Task: Find connections with filter location Kulgam with filter topic #Genderwith filter profile language Potuguese with filter current company Spark Minda with filter school Freshers jobs Bangalore with filter industry Professional Organizations with filter service category Program Management with filter keywords title SEO Manager
Action: Mouse moved to (299, 198)
Screenshot: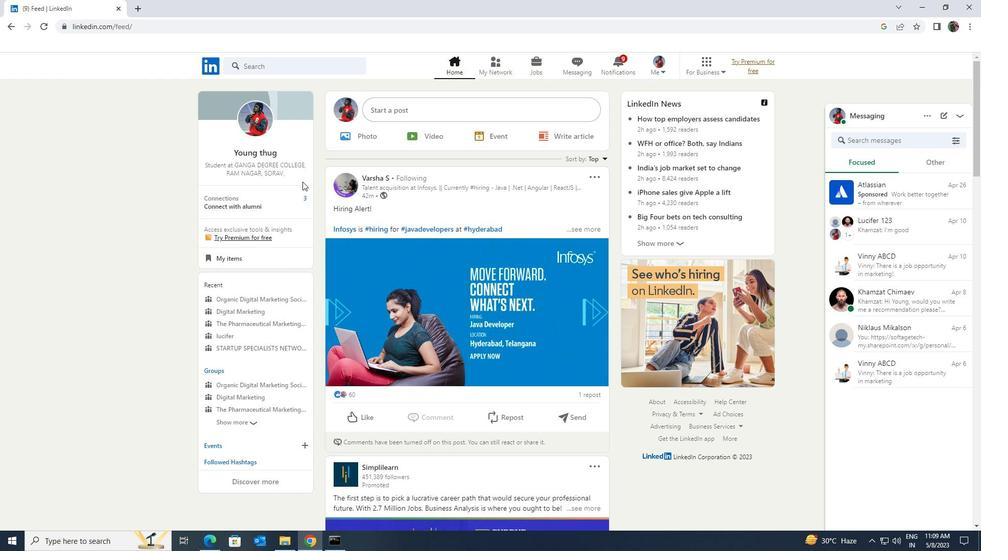 
Action: Mouse pressed left at (299, 198)
Screenshot: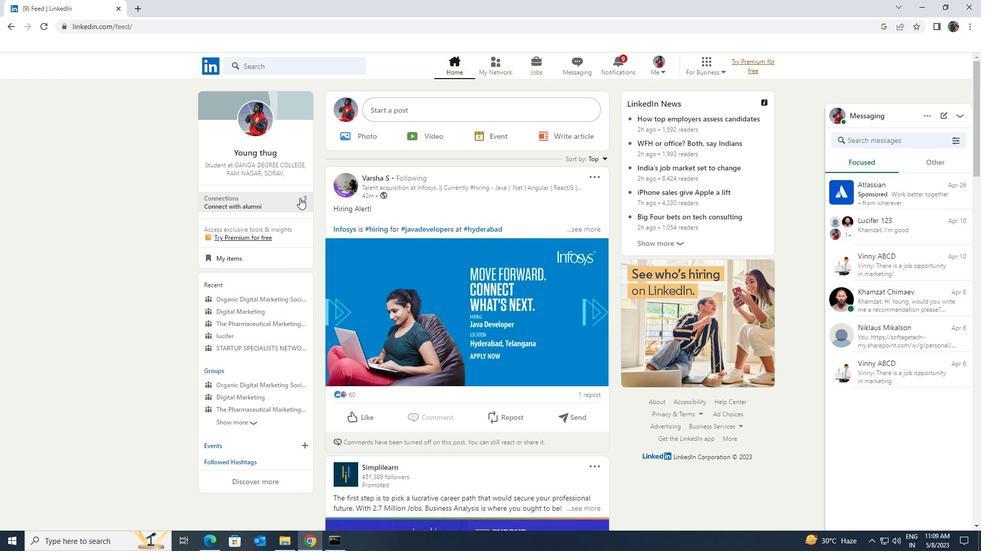
Action: Mouse moved to (296, 130)
Screenshot: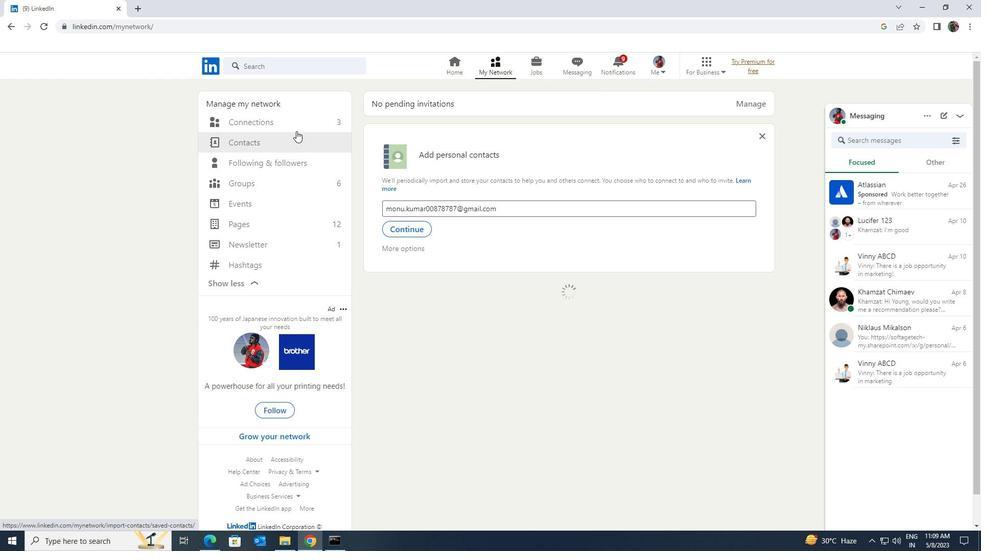 
Action: Mouse pressed left at (296, 130)
Screenshot: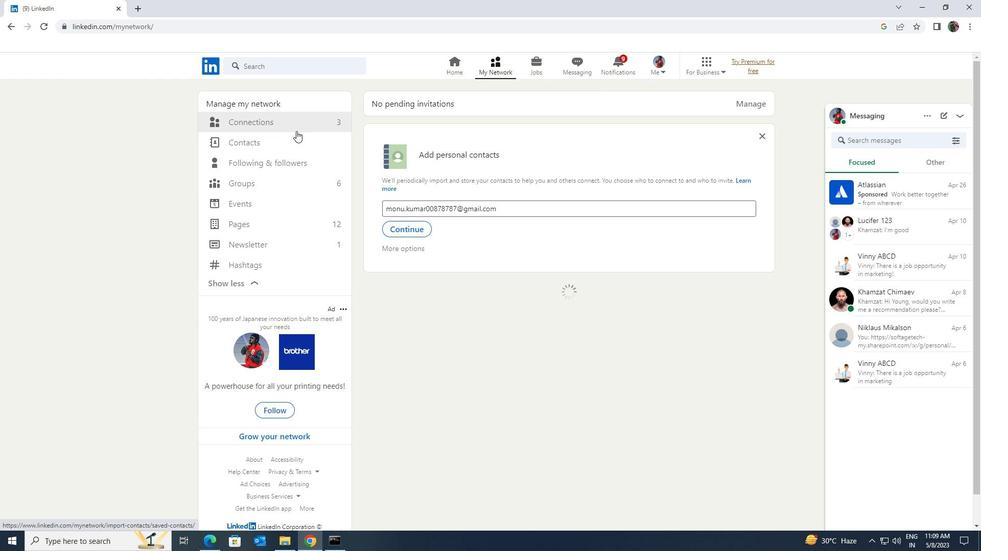
Action: Mouse moved to (298, 122)
Screenshot: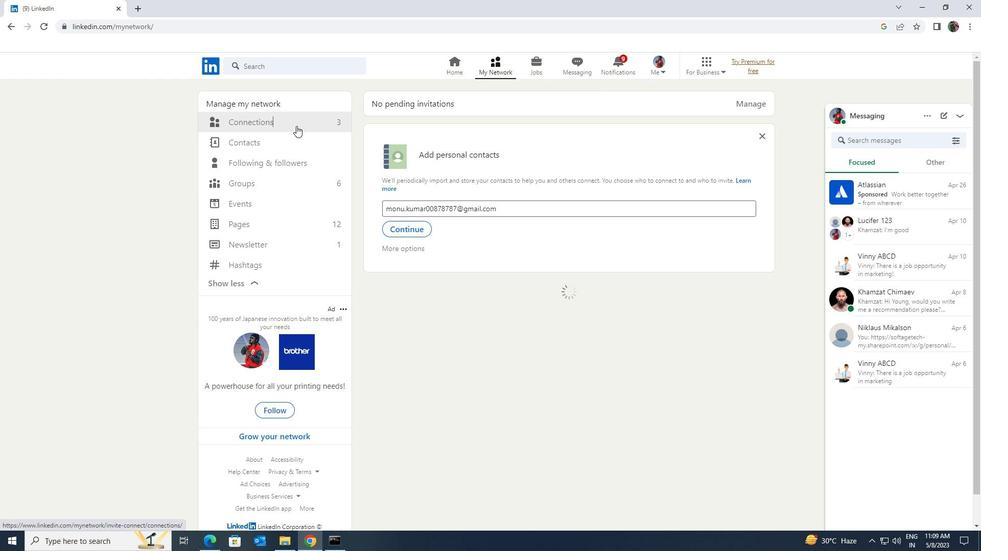 
Action: Mouse pressed left at (298, 122)
Screenshot: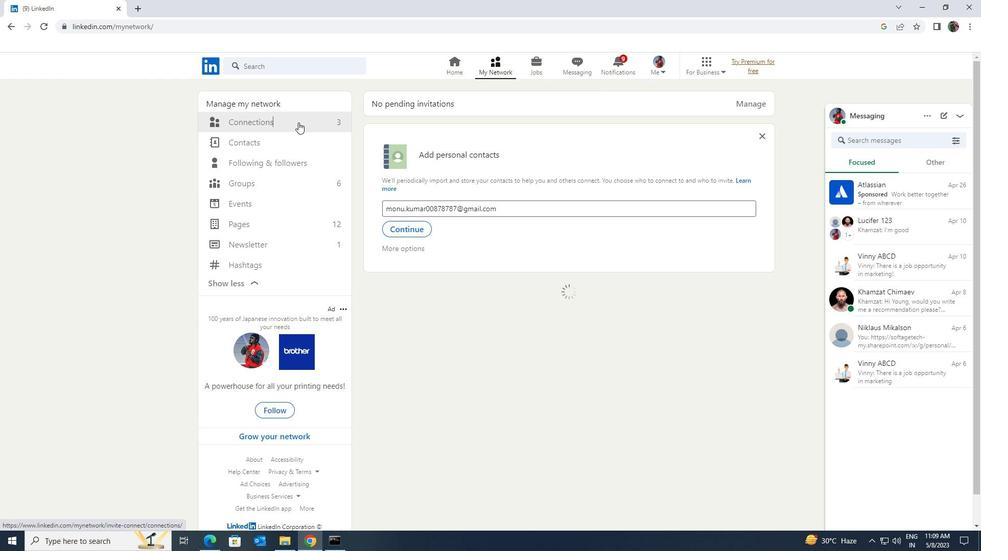 
Action: Mouse moved to (548, 123)
Screenshot: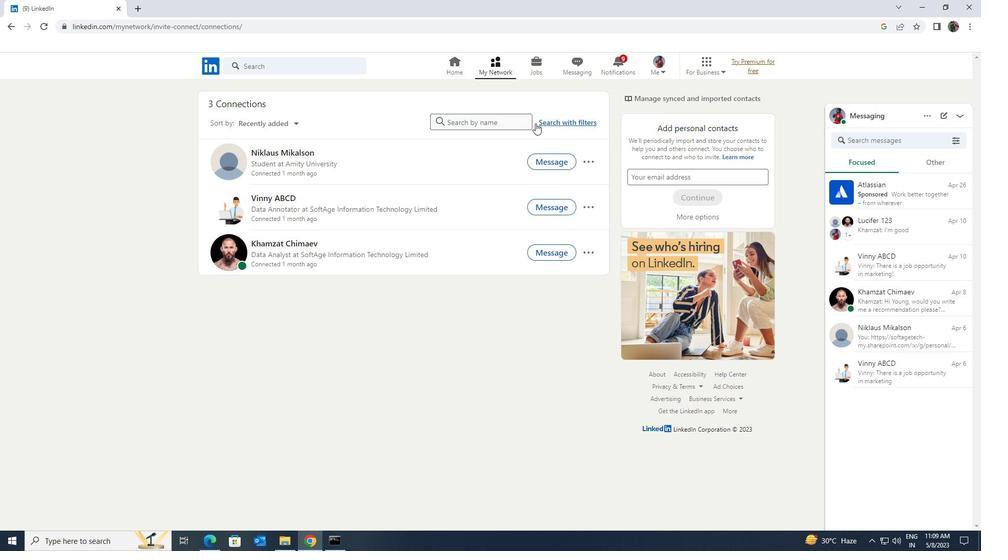 
Action: Mouse pressed left at (548, 123)
Screenshot: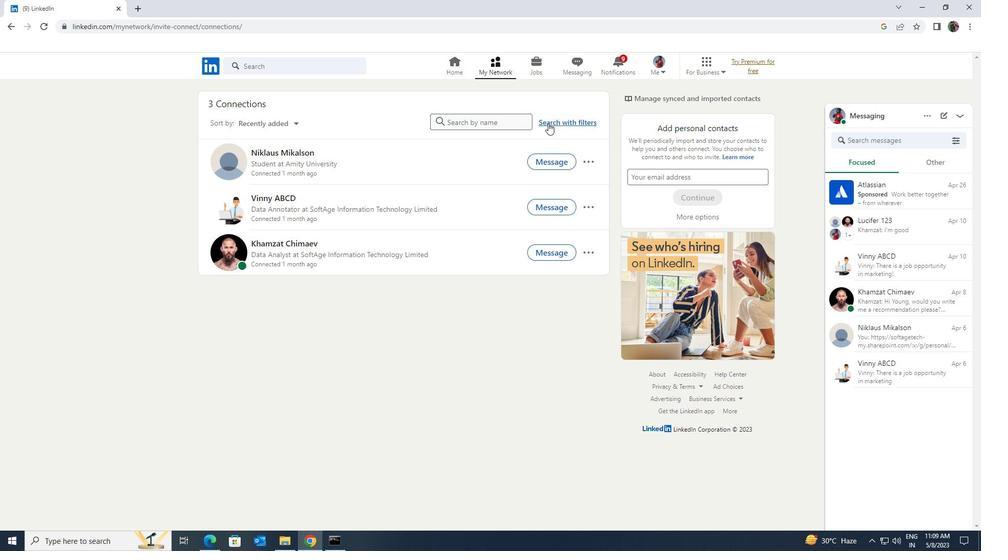 
Action: Mouse moved to (526, 96)
Screenshot: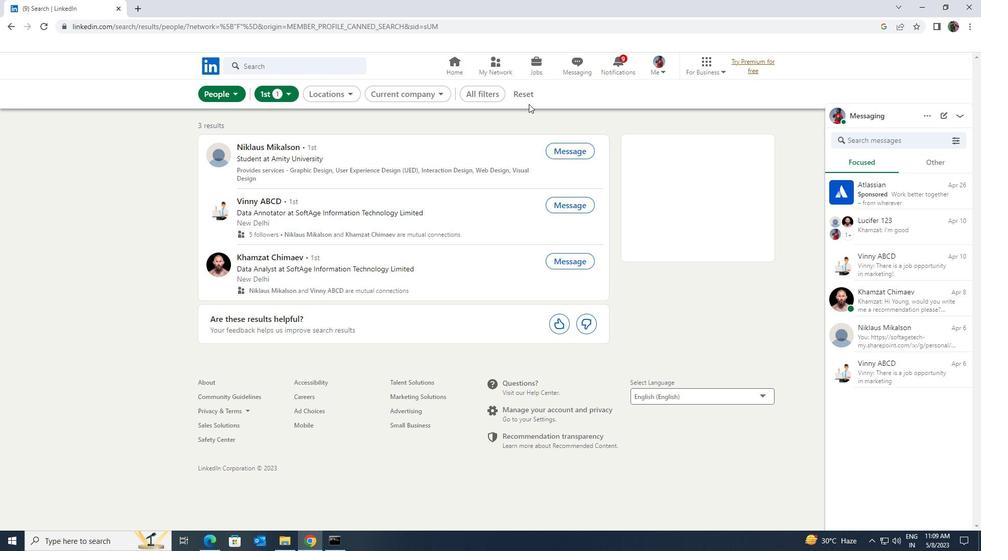 
Action: Mouse pressed left at (526, 96)
Screenshot: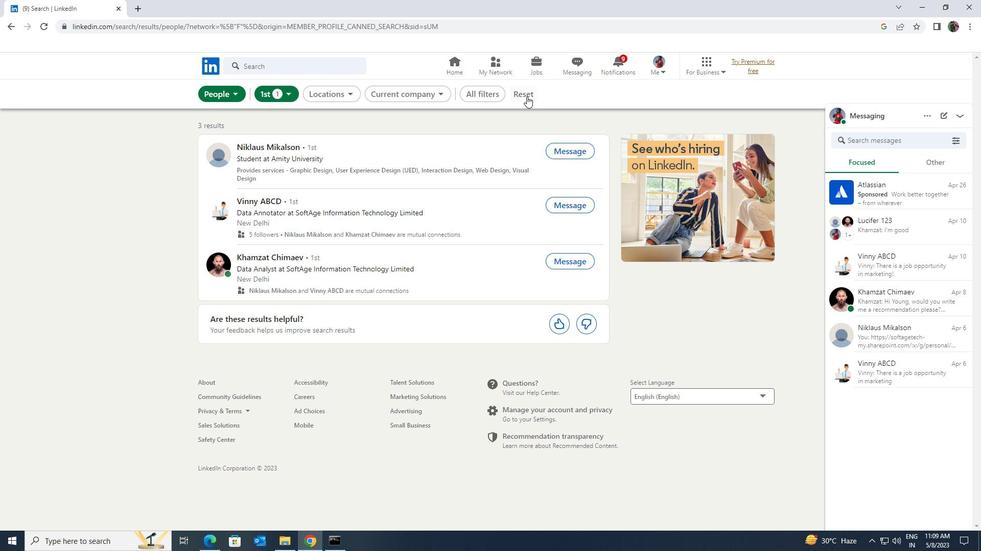 
Action: Mouse moved to (517, 94)
Screenshot: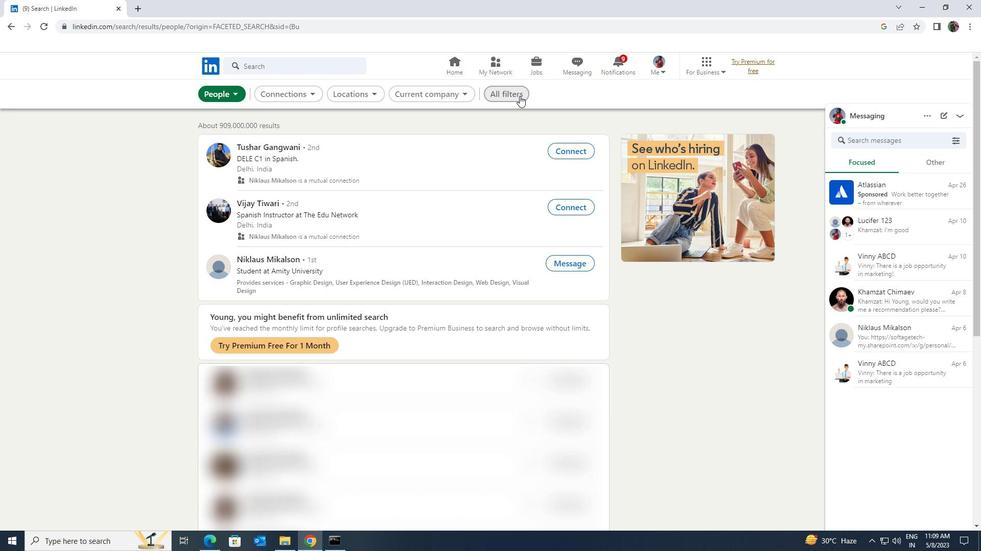 
Action: Mouse pressed left at (517, 94)
Screenshot: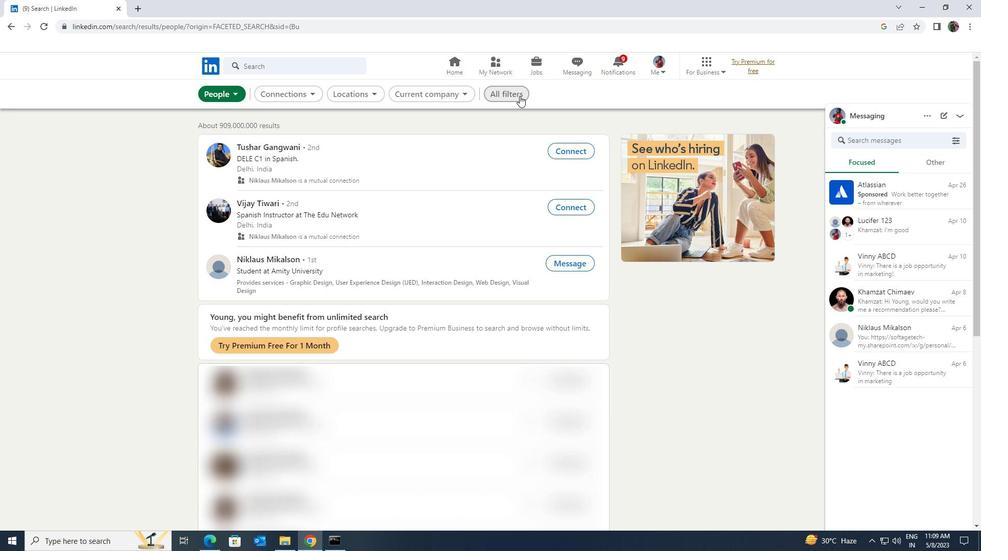 
Action: Mouse moved to (849, 396)
Screenshot: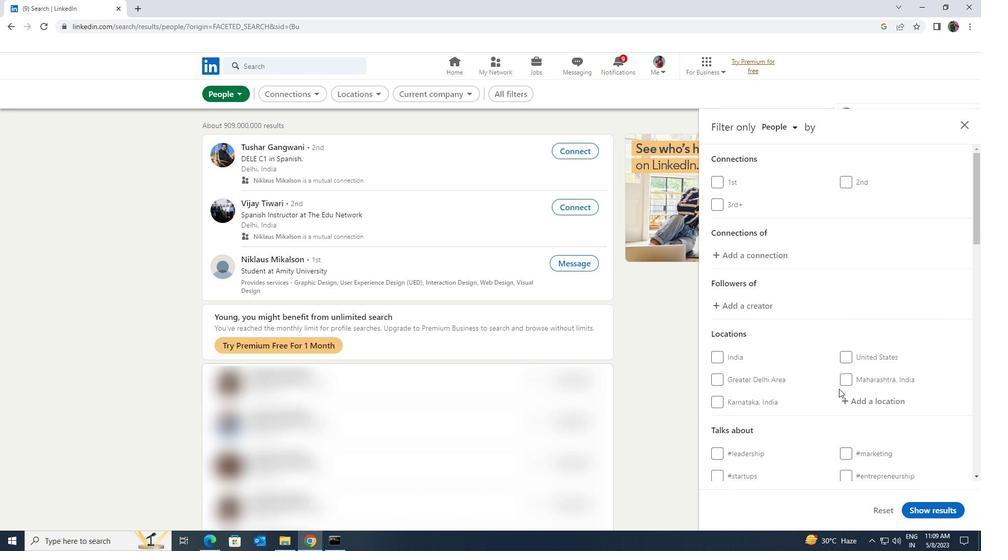 
Action: Mouse pressed left at (849, 396)
Screenshot: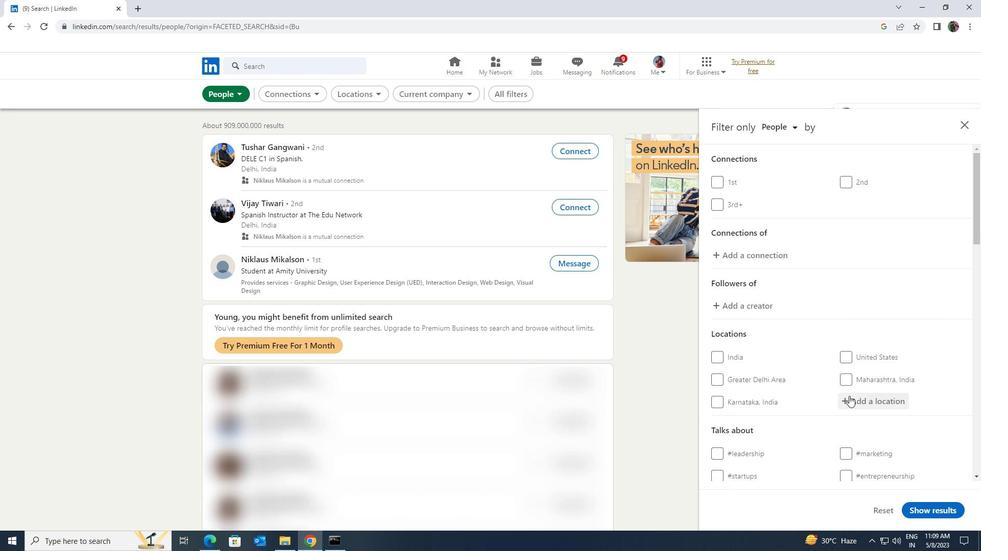 
Action: Key pressed <Key.shift>KULGAM
Screenshot: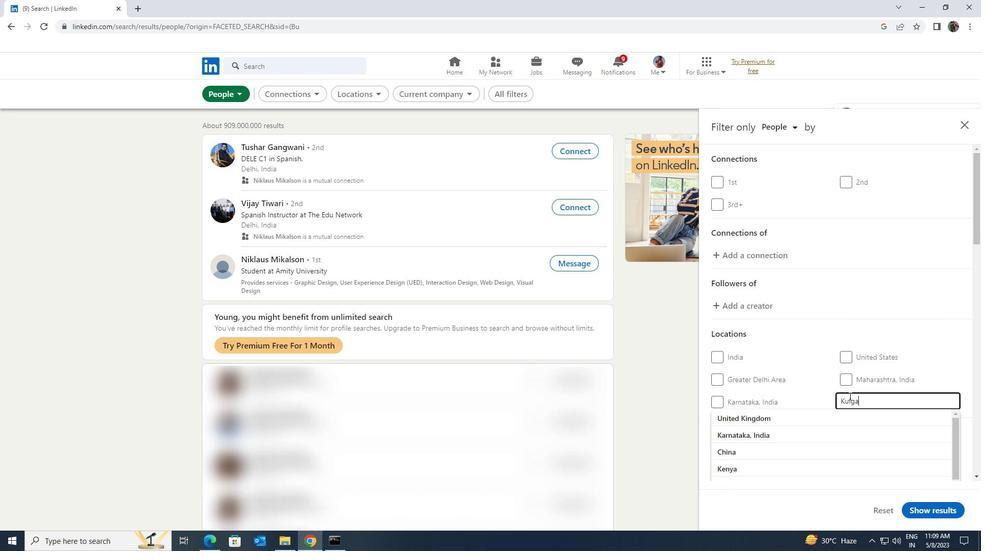 
Action: Mouse moved to (850, 414)
Screenshot: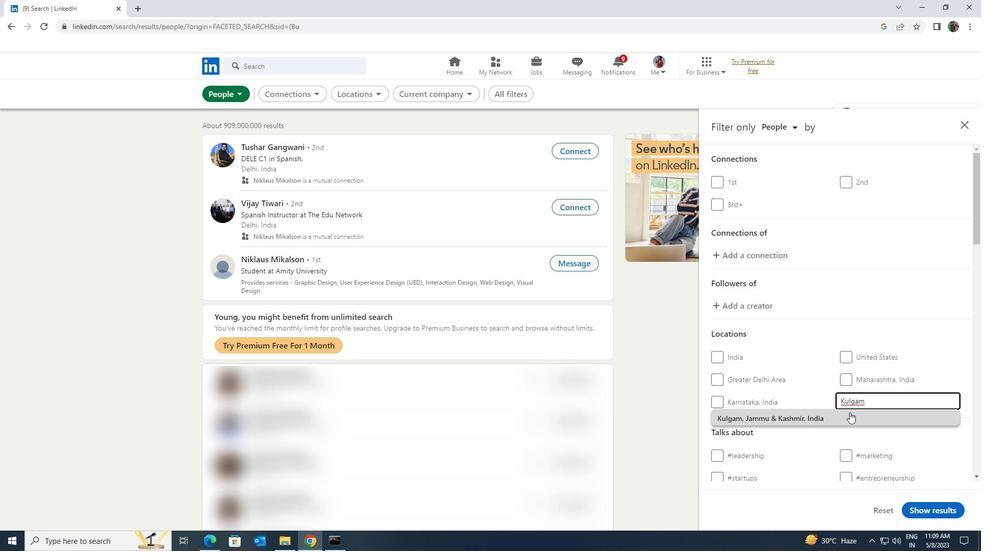 
Action: Mouse pressed left at (850, 414)
Screenshot: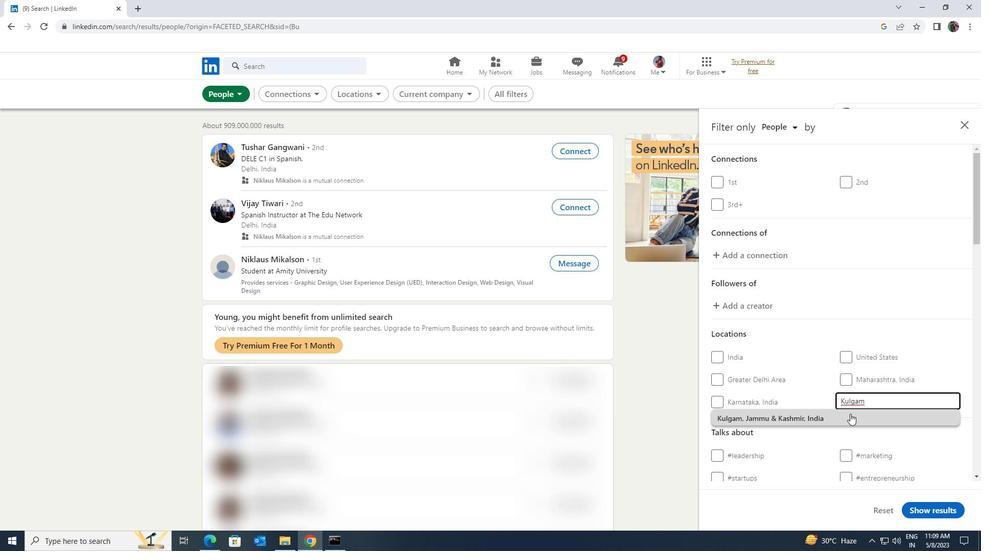 
Action: Mouse scrolled (850, 414) with delta (0, 0)
Screenshot: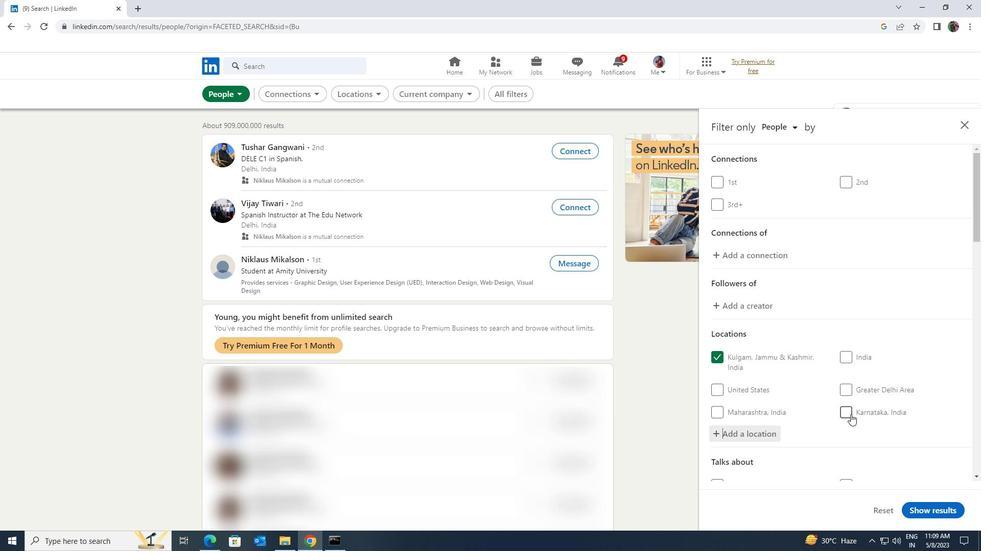 
Action: Mouse scrolled (850, 414) with delta (0, 0)
Screenshot: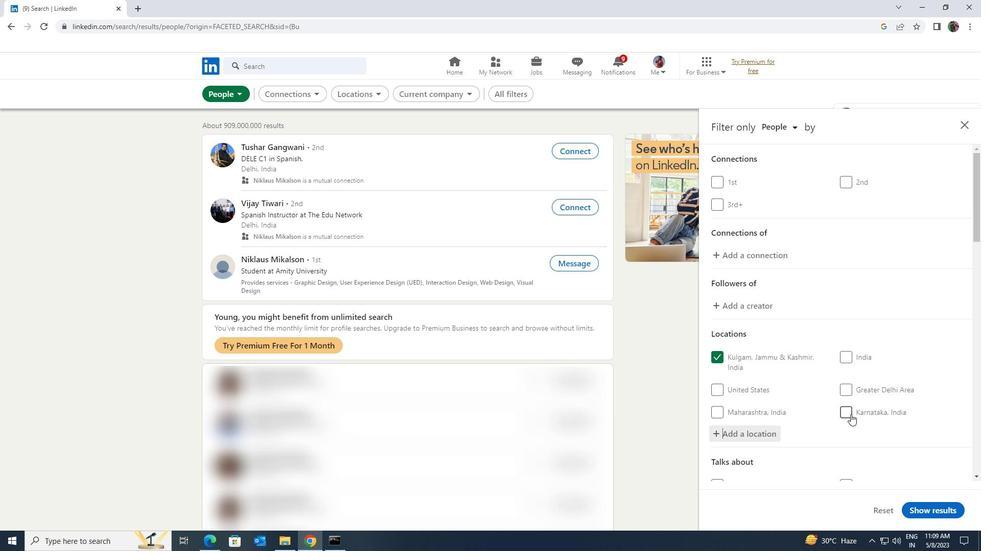 
Action: Mouse scrolled (850, 414) with delta (0, 0)
Screenshot: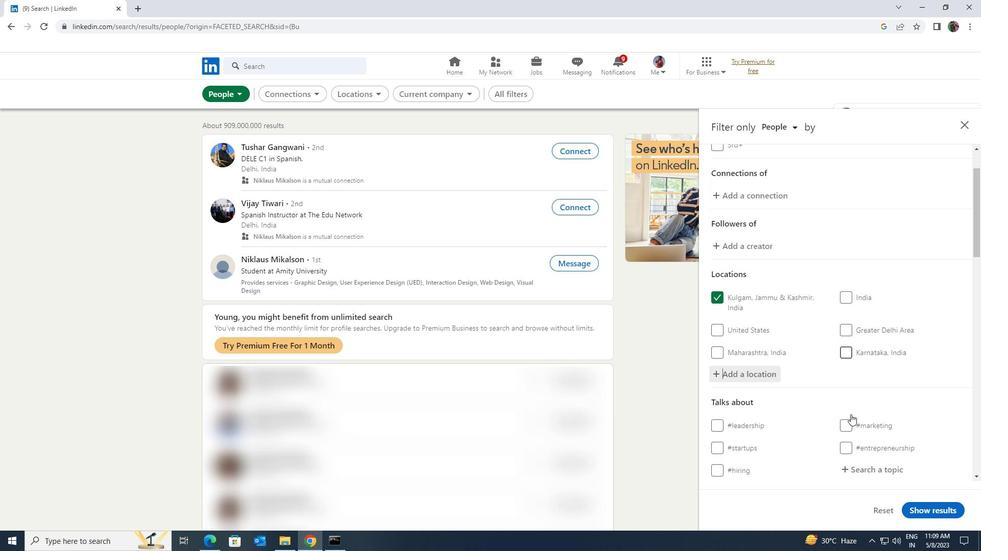 
Action: Mouse moved to (854, 377)
Screenshot: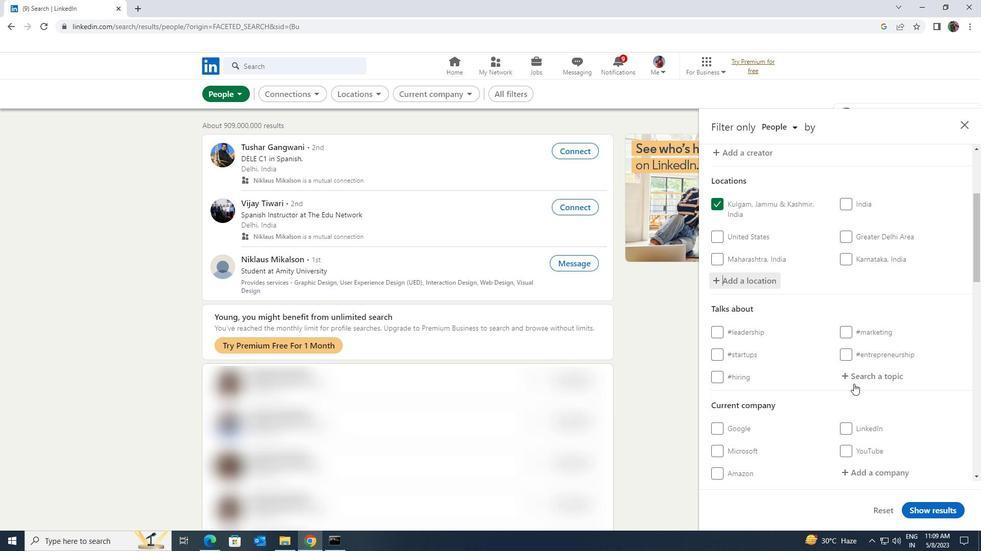 
Action: Mouse pressed left at (854, 377)
Screenshot: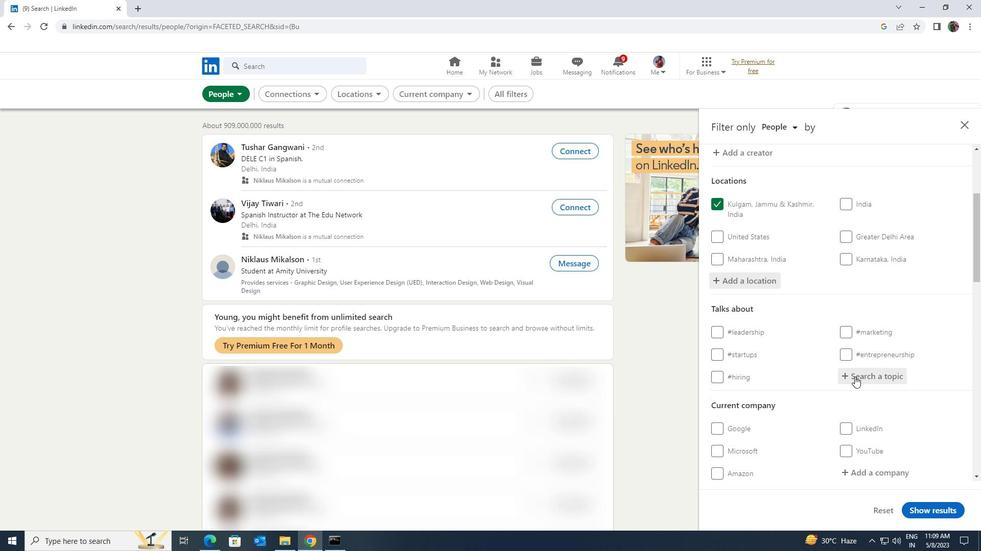 
Action: Key pressed <Key.shift>GENDER
Screenshot: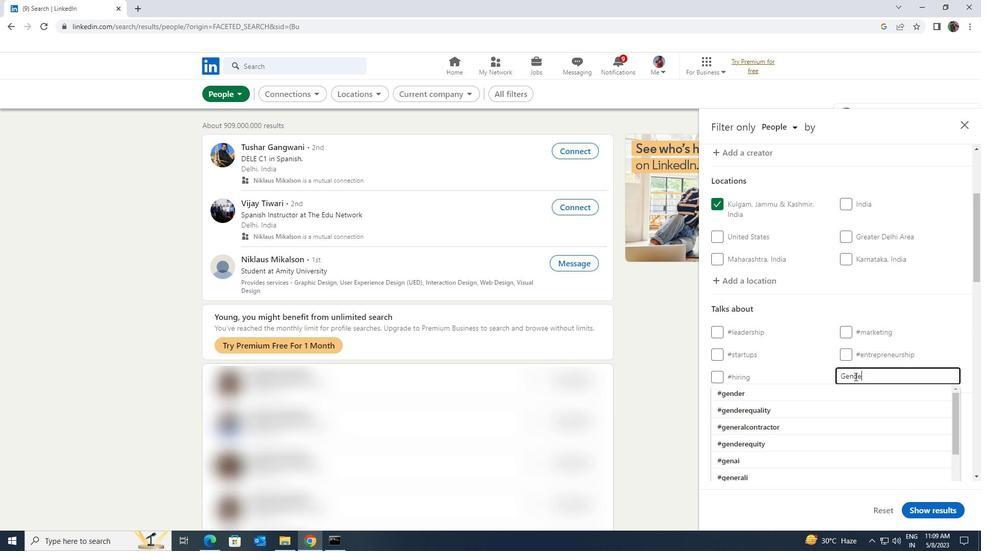 
Action: Mouse moved to (848, 392)
Screenshot: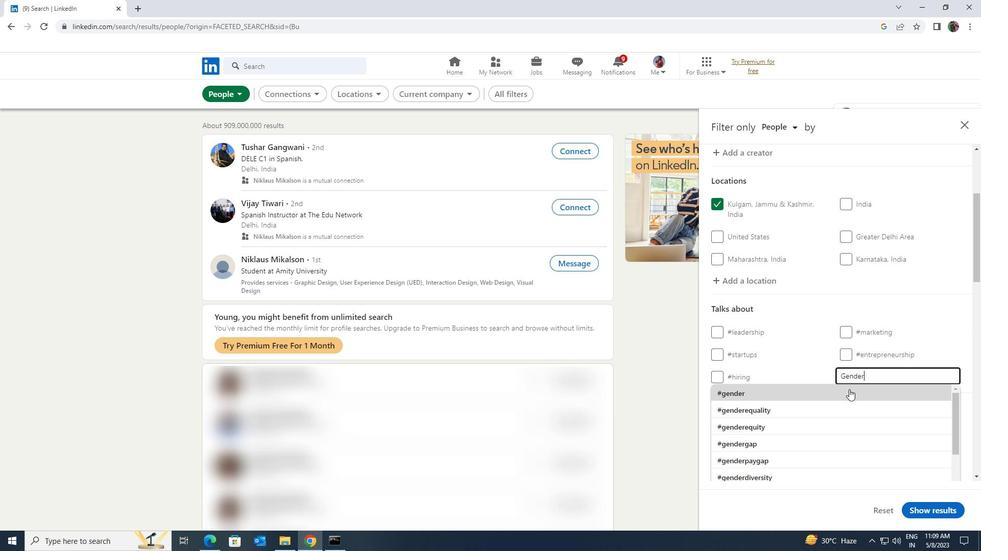 
Action: Mouse pressed left at (848, 392)
Screenshot: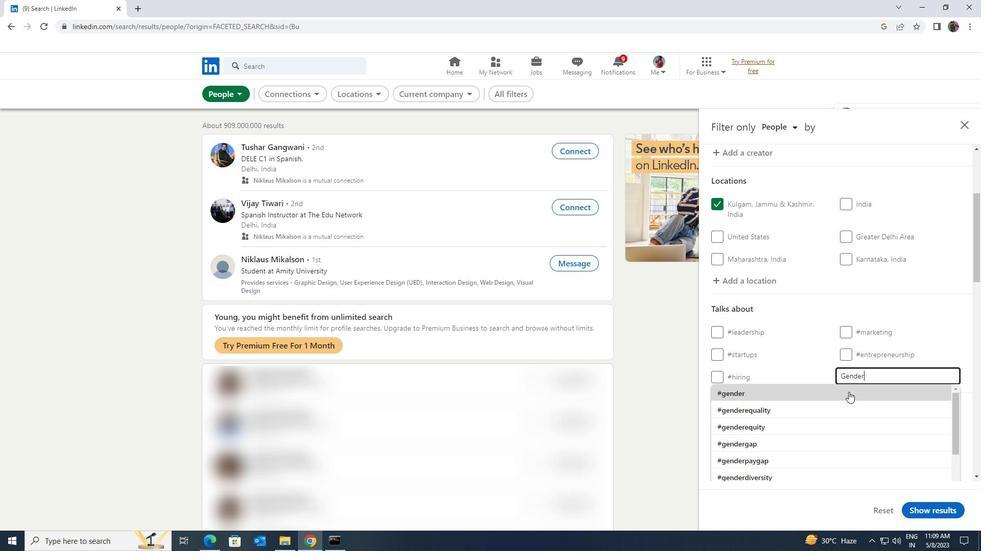 
Action: Mouse moved to (848, 392)
Screenshot: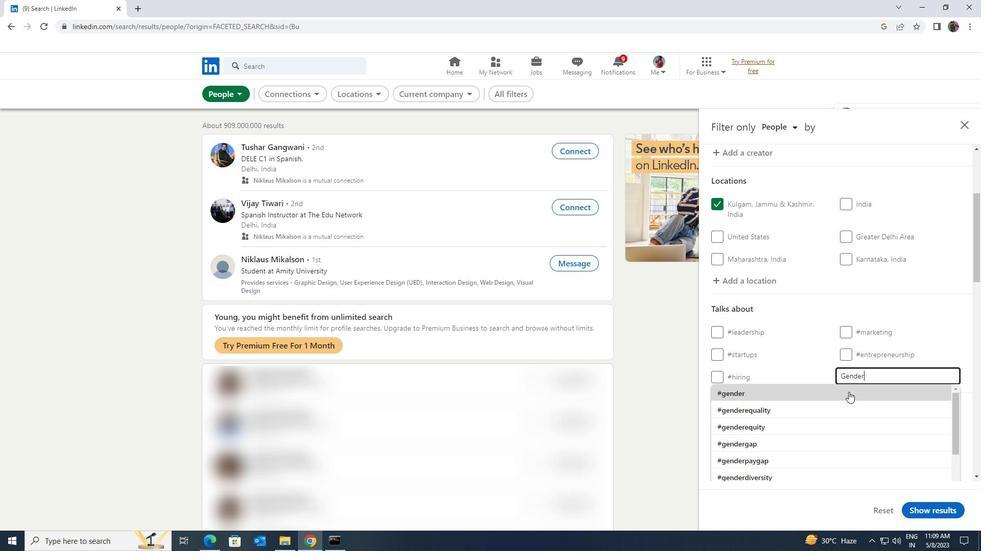 
Action: Mouse scrolled (848, 392) with delta (0, 0)
Screenshot: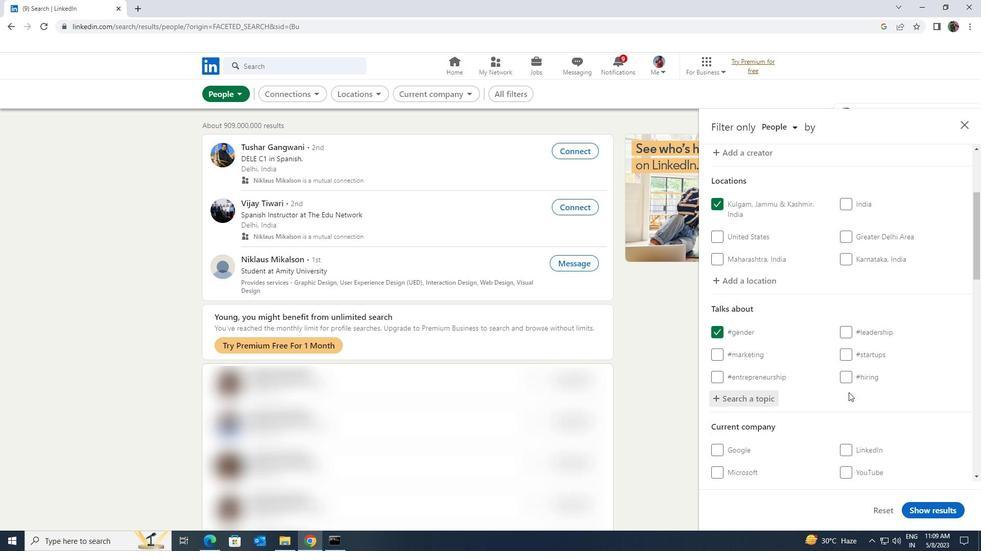 
Action: Mouse scrolled (848, 392) with delta (0, 0)
Screenshot: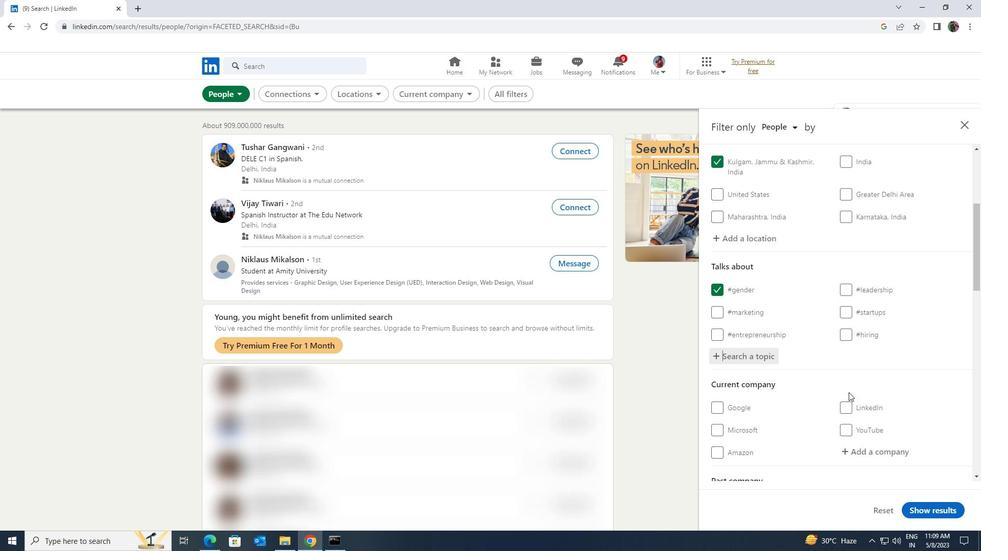 
Action: Mouse scrolled (848, 392) with delta (0, 0)
Screenshot: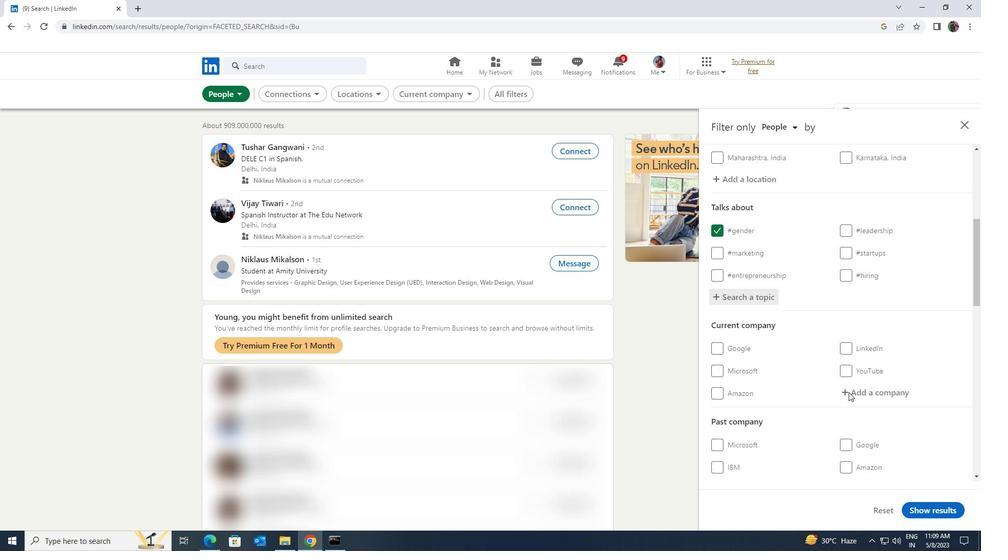 
Action: Mouse scrolled (848, 392) with delta (0, 0)
Screenshot: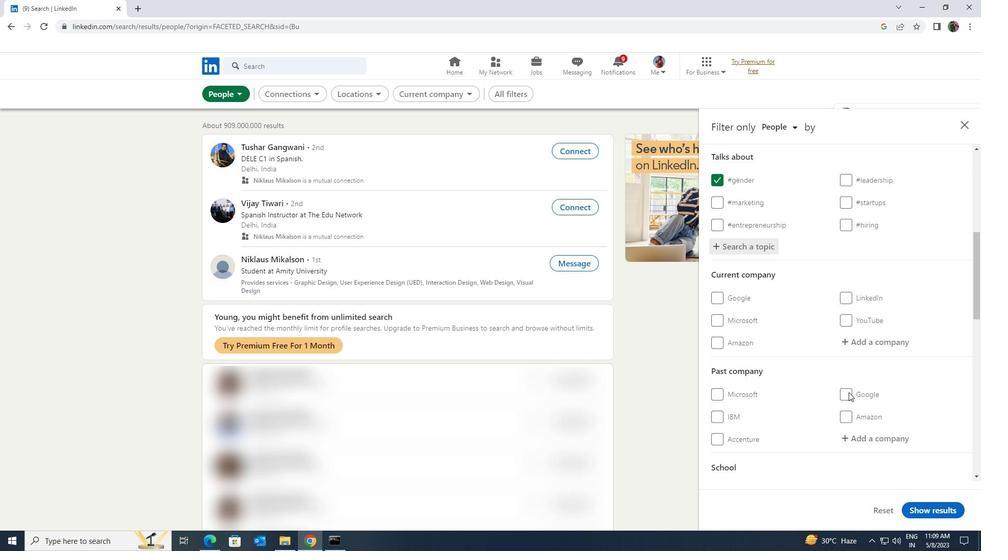 
Action: Mouse scrolled (848, 392) with delta (0, 0)
Screenshot: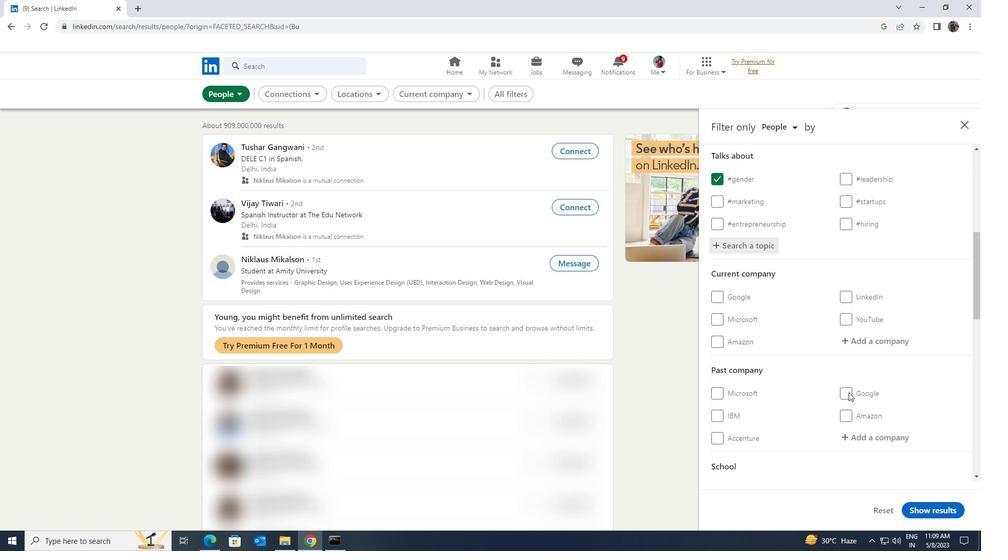 
Action: Mouse scrolled (848, 392) with delta (0, 0)
Screenshot: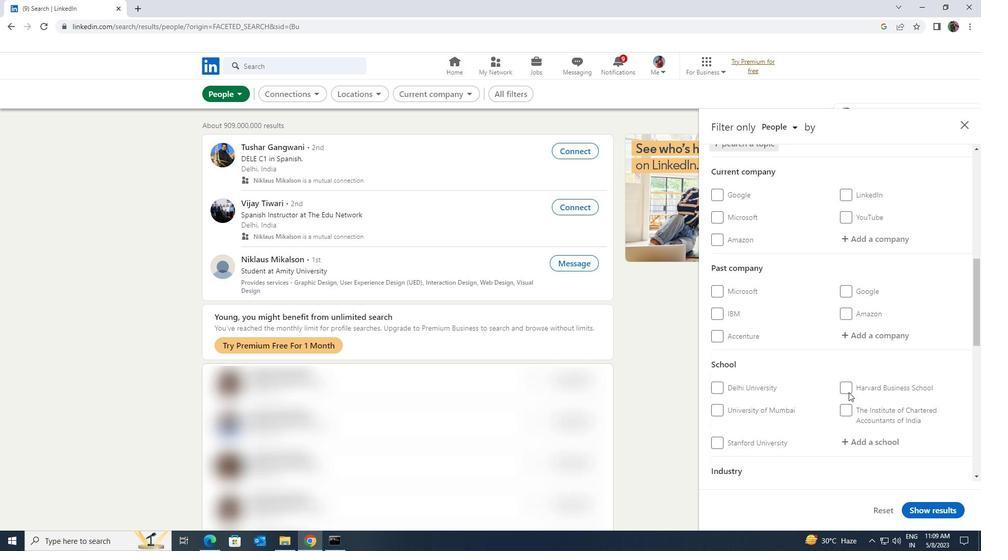 
Action: Mouse scrolled (848, 392) with delta (0, 0)
Screenshot: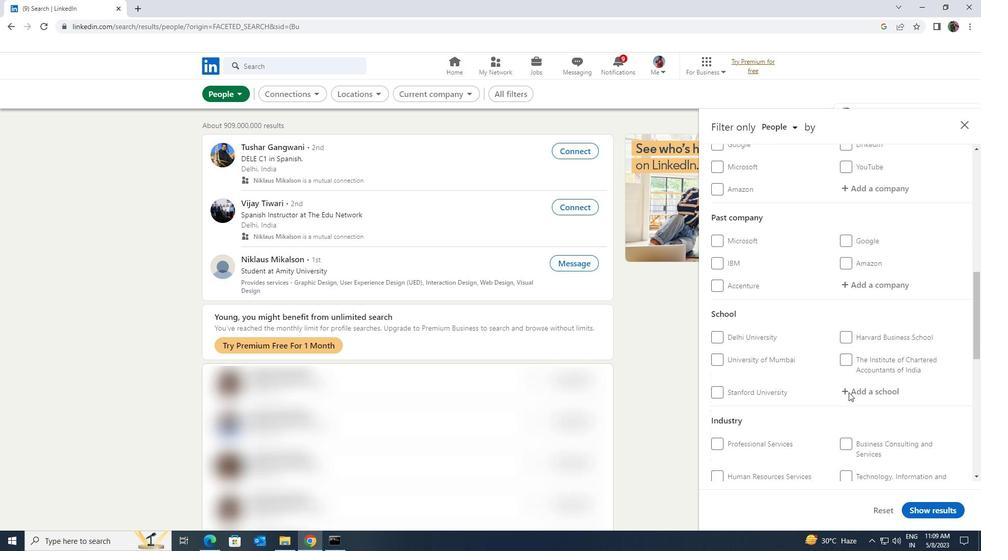 
Action: Mouse scrolled (848, 392) with delta (0, 0)
Screenshot: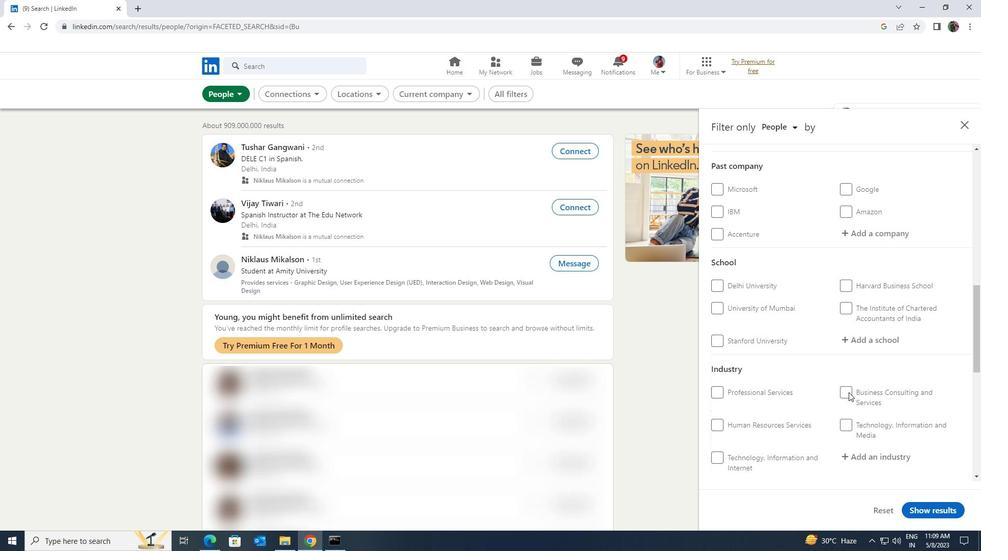 
Action: Mouse scrolled (848, 392) with delta (0, 0)
Screenshot: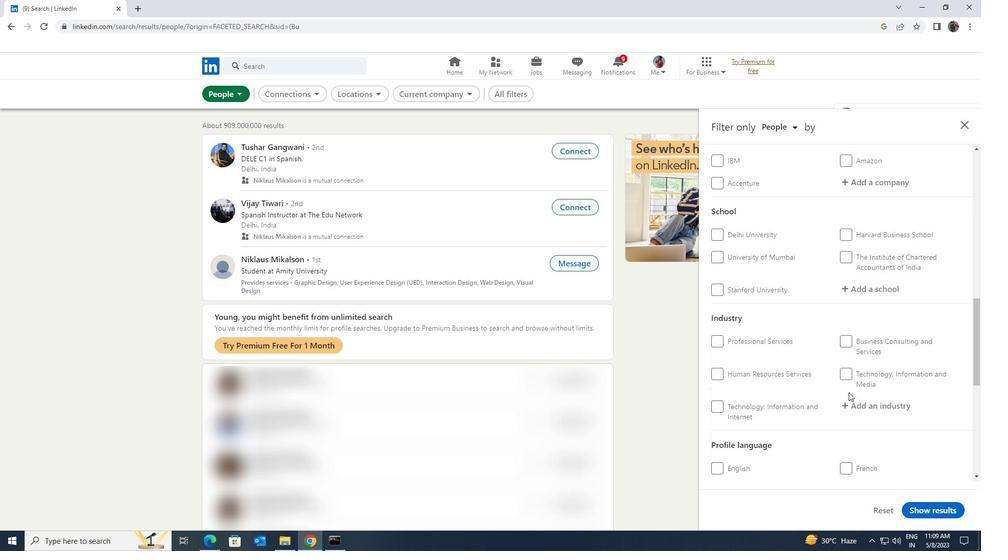 
Action: Mouse scrolled (848, 392) with delta (0, 0)
Screenshot: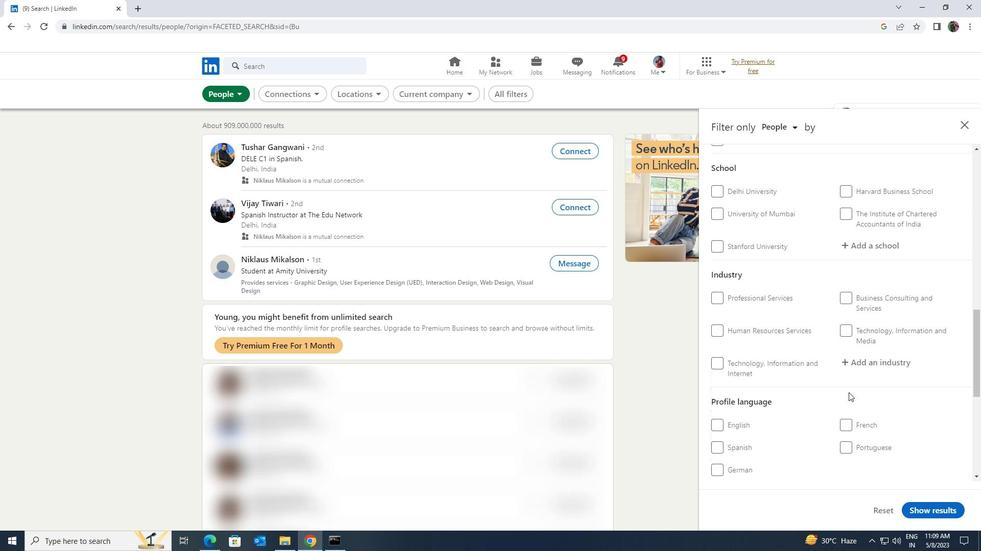 
Action: Mouse moved to (847, 392)
Screenshot: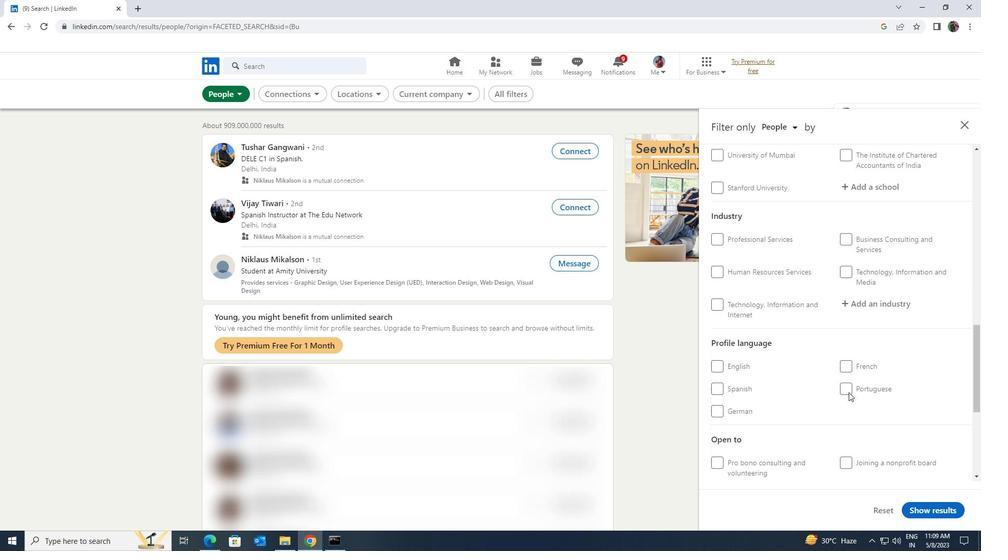 
Action: Mouse pressed left at (847, 392)
Screenshot: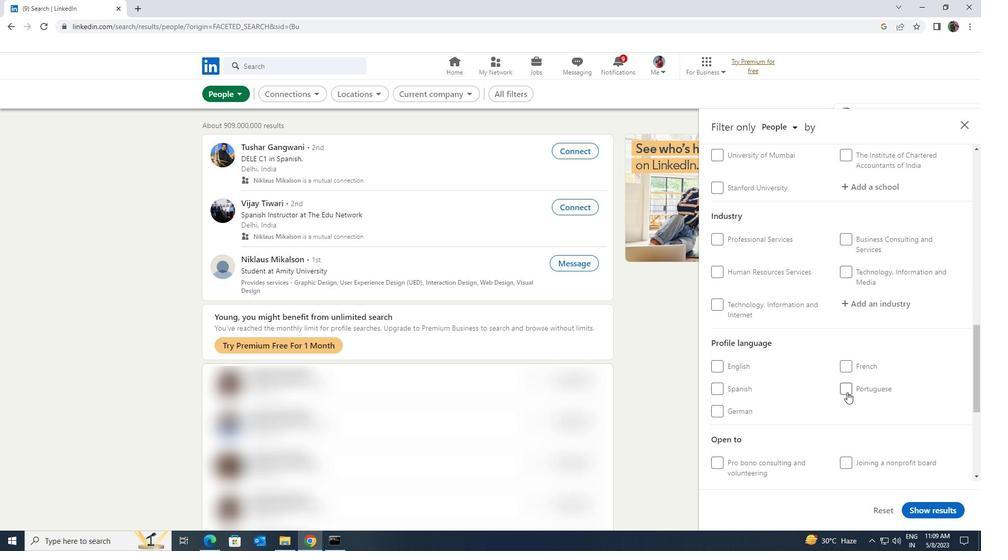
Action: Mouse moved to (846, 392)
Screenshot: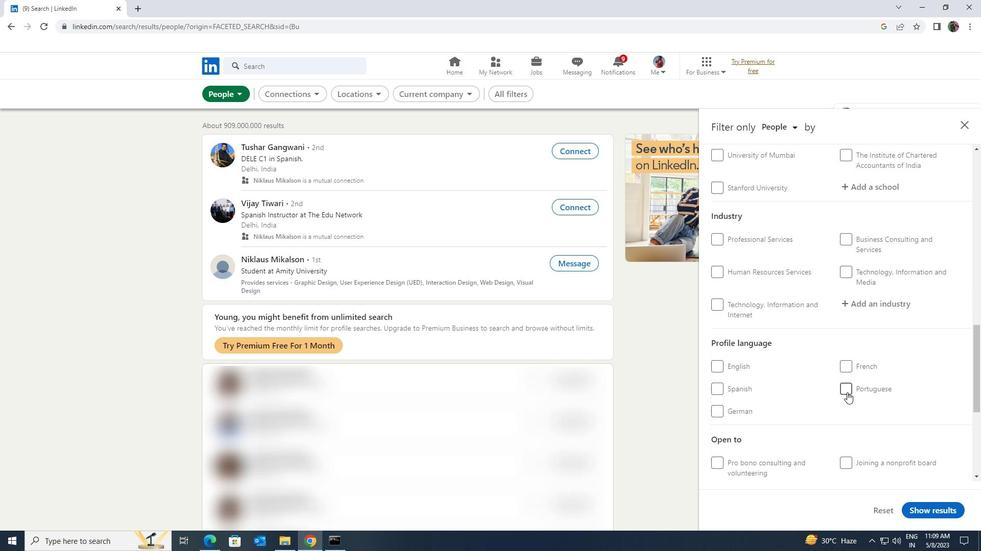 
Action: Mouse scrolled (846, 393) with delta (0, 0)
Screenshot: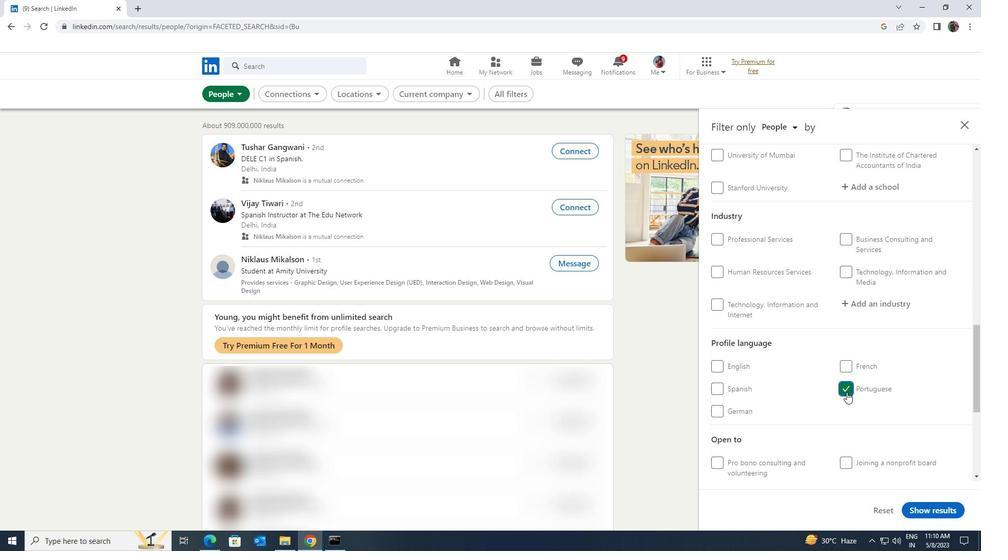 
Action: Mouse scrolled (846, 393) with delta (0, 0)
Screenshot: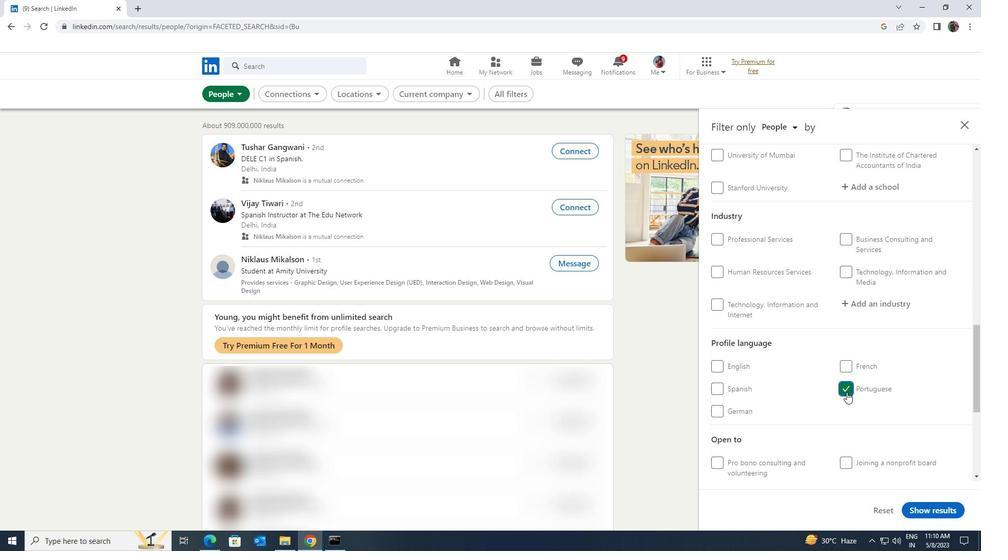 
Action: Mouse scrolled (846, 393) with delta (0, 0)
Screenshot: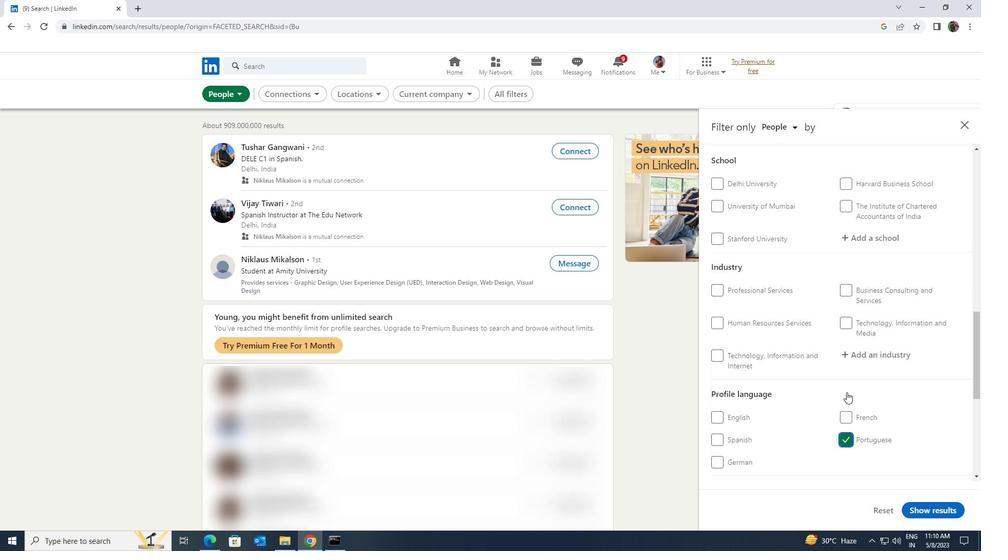 
Action: Mouse scrolled (846, 393) with delta (0, 0)
Screenshot: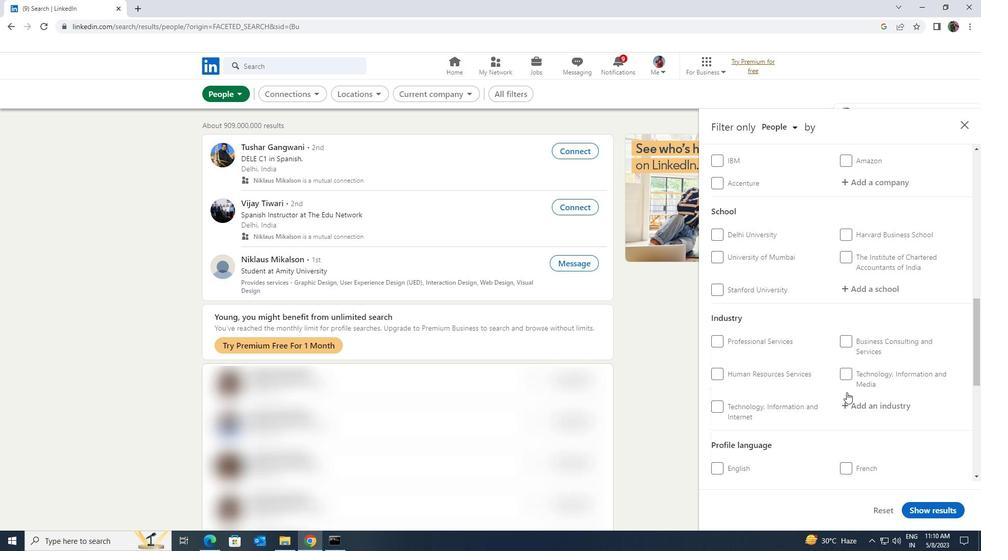 
Action: Mouse moved to (846, 393)
Screenshot: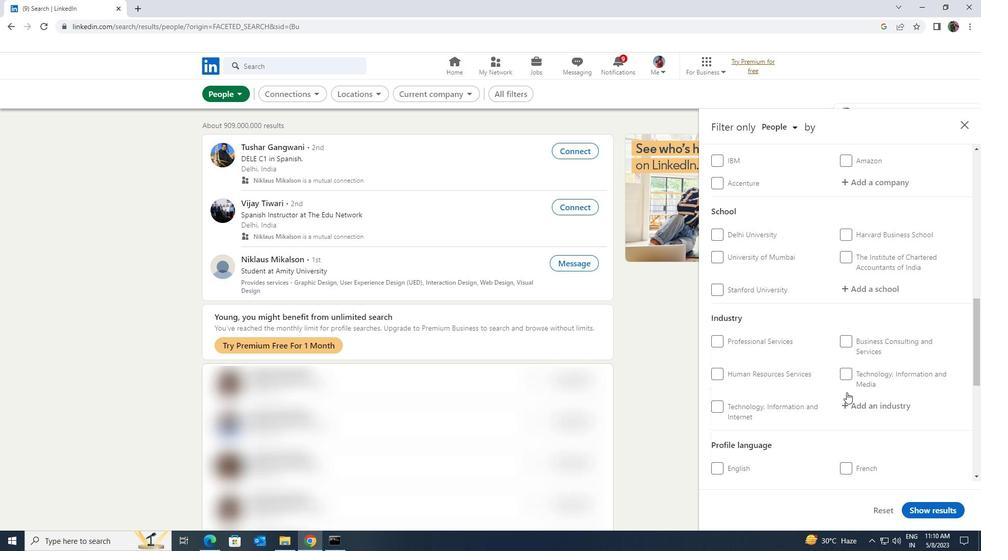 
Action: Mouse scrolled (846, 393) with delta (0, 0)
Screenshot: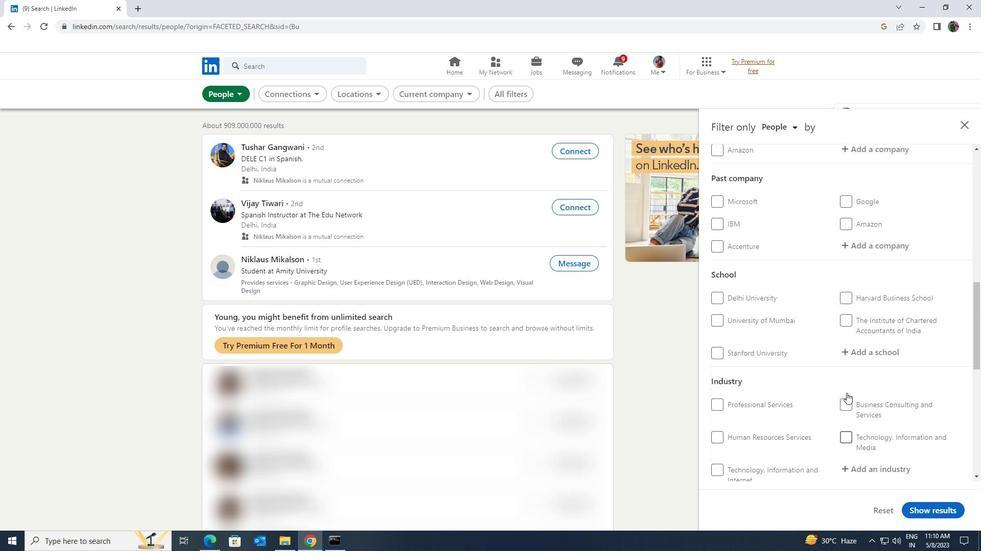 
Action: Mouse scrolled (846, 393) with delta (0, 0)
Screenshot: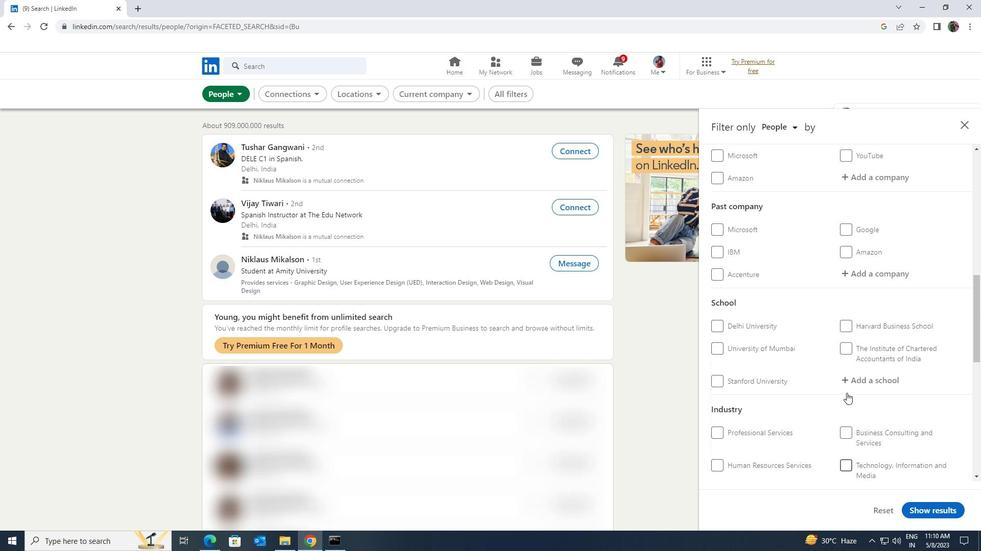 
Action: Mouse scrolled (846, 393) with delta (0, 0)
Screenshot: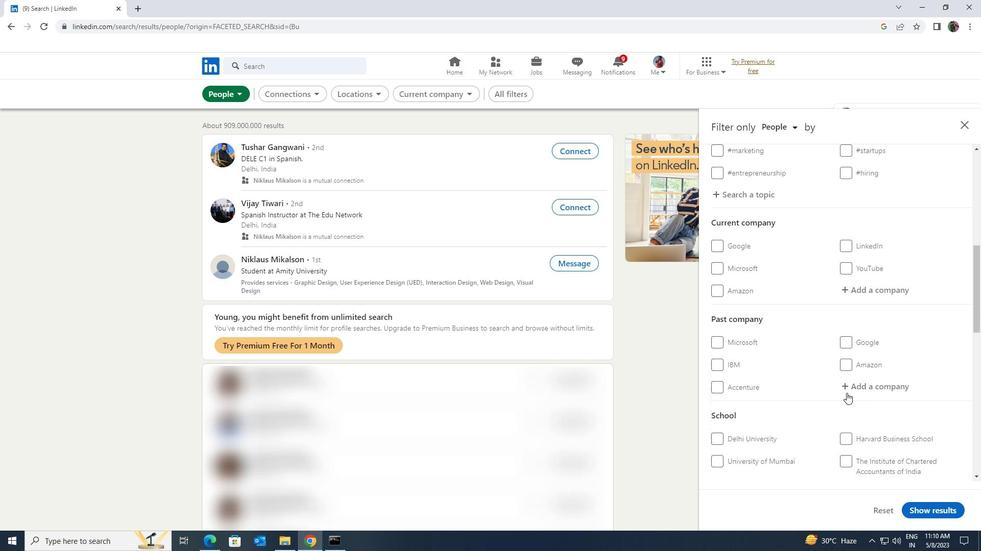 
Action: Mouse scrolled (846, 393) with delta (0, 0)
Screenshot: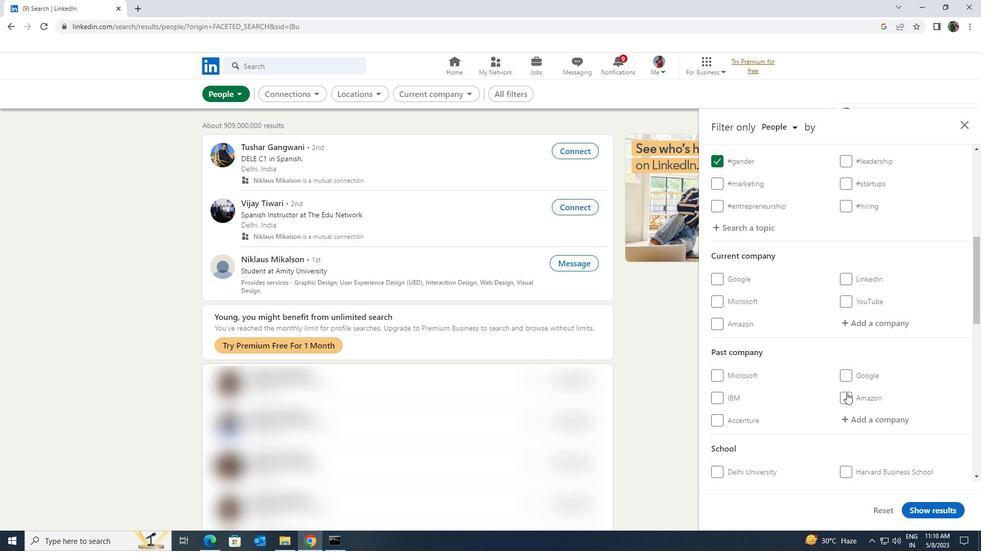 
Action: Mouse pressed left at (846, 393)
Screenshot: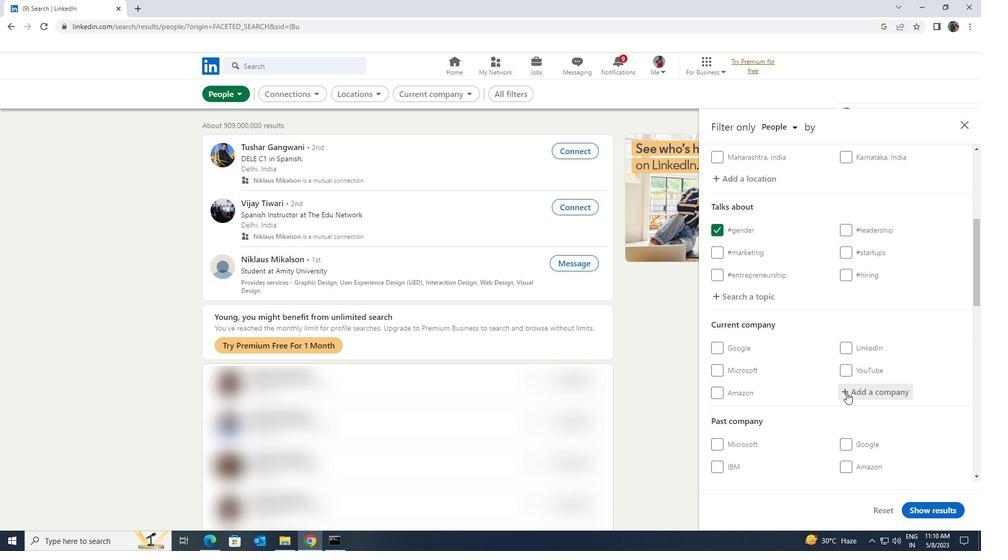 
Action: Key pressed <Key.shift><Key.shift><Key.shift><Key.shift><Key.shift><Key.shift><Key.shift>SPARK<Key.space>
Screenshot: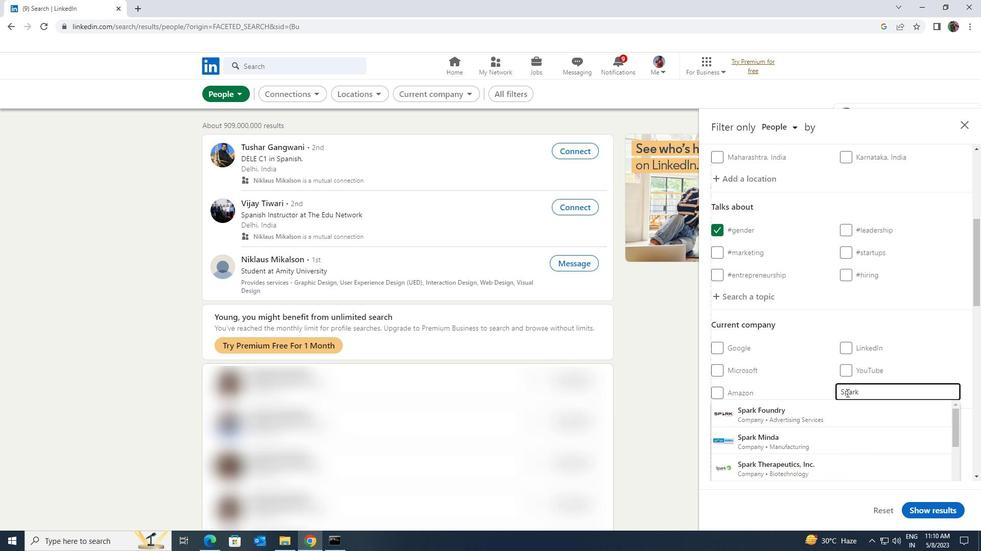 
Action: Mouse moved to (830, 432)
Screenshot: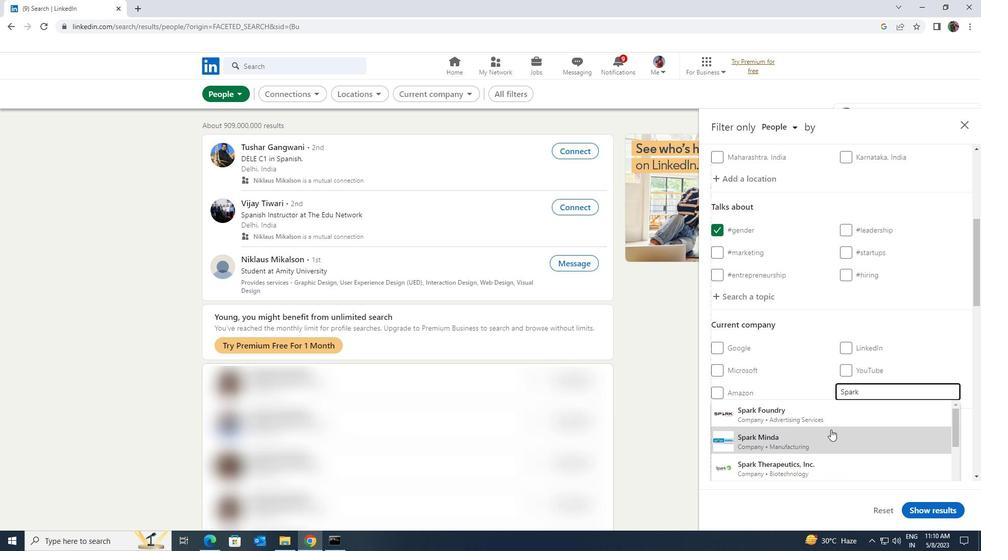 
Action: Mouse pressed left at (830, 432)
Screenshot: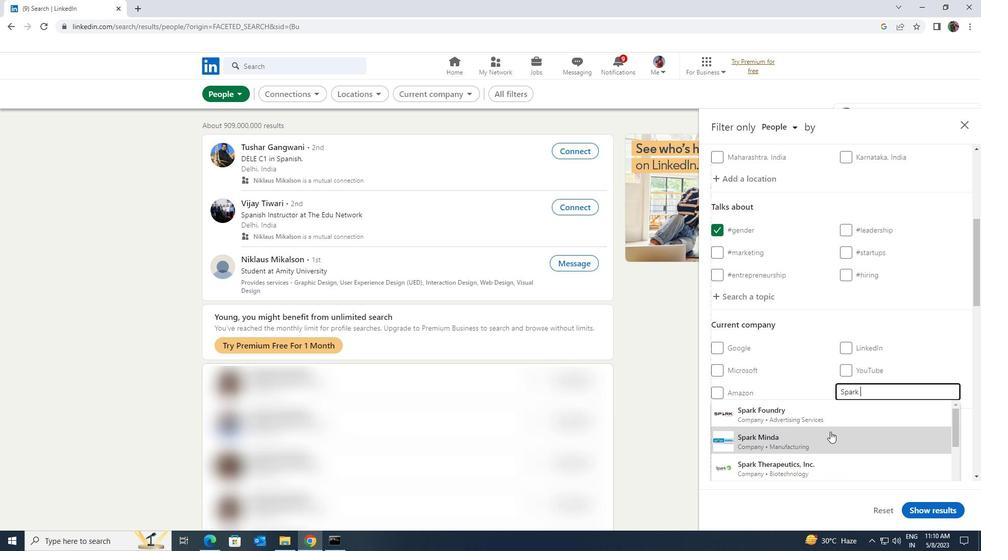 
Action: Mouse moved to (831, 424)
Screenshot: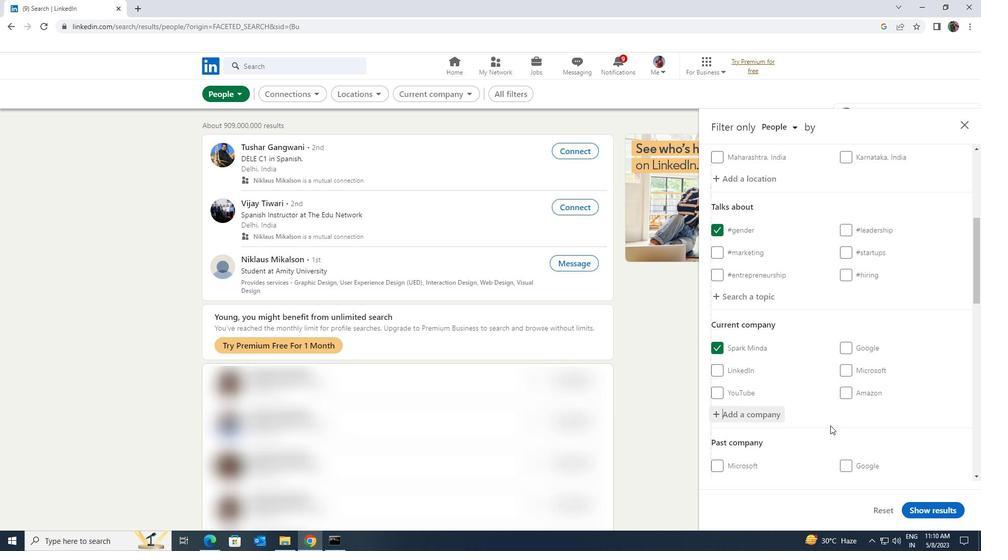 
Action: Mouse scrolled (831, 424) with delta (0, 0)
Screenshot: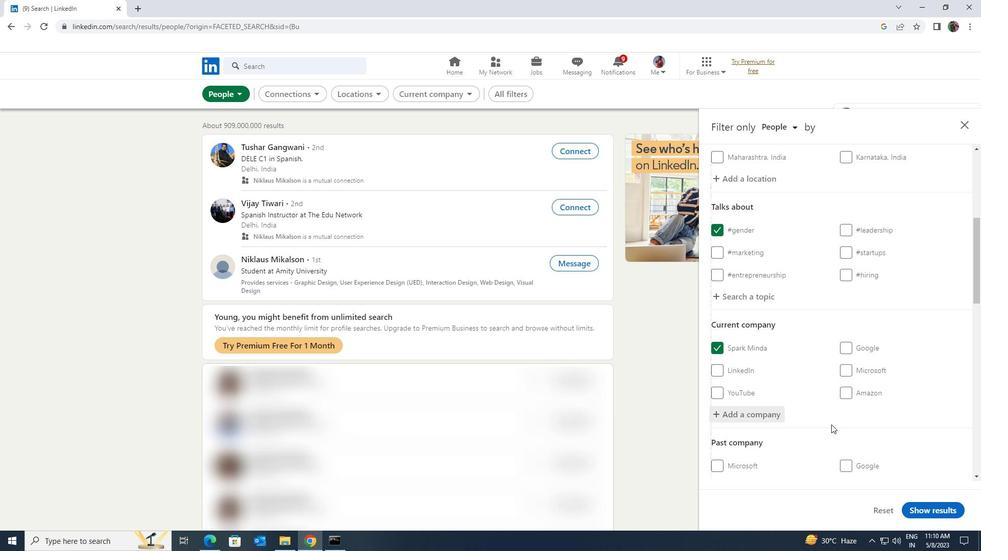 
Action: Mouse scrolled (831, 424) with delta (0, 0)
Screenshot: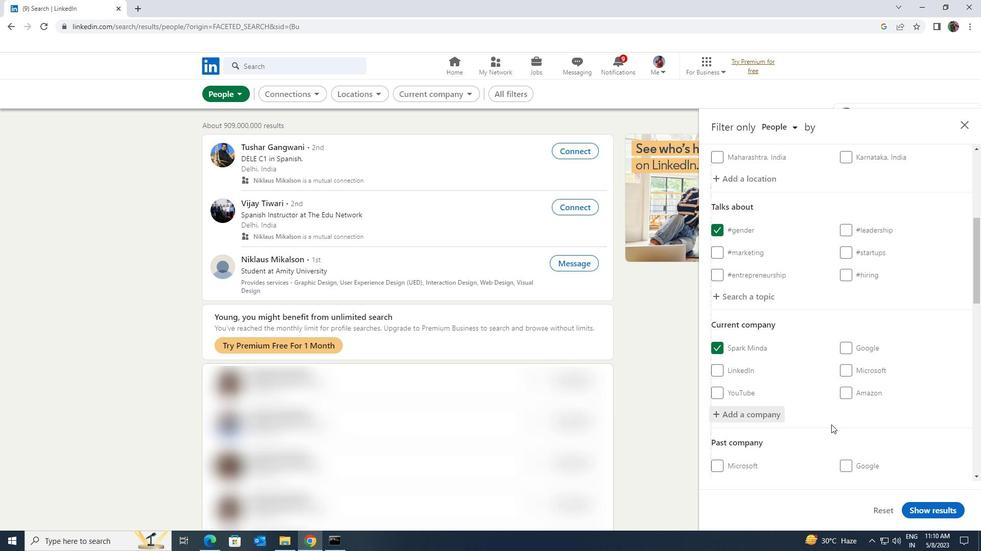 
Action: Mouse scrolled (831, 424) with delta (0, 0)
Screenshot: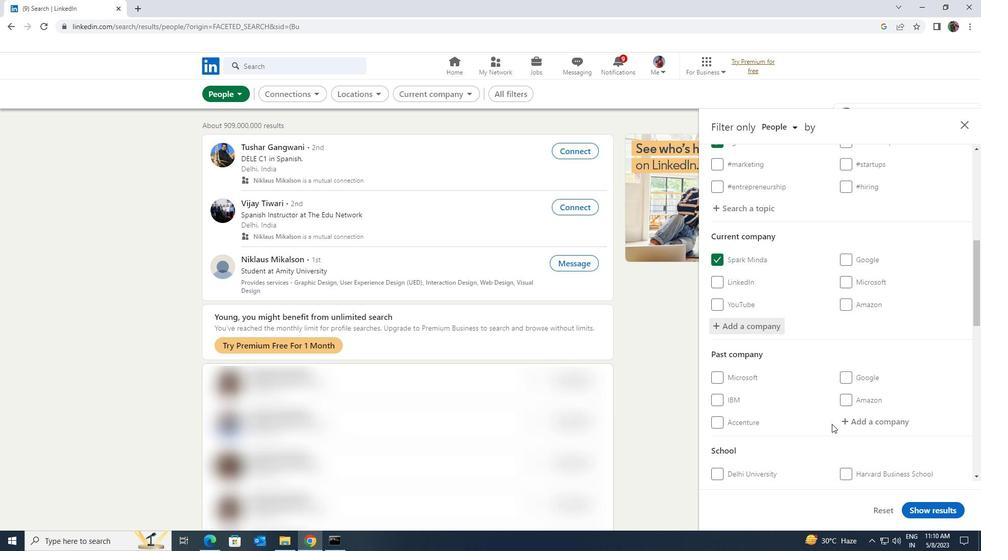 
Action: Mouse scrolled (831, 424) with delta (0, 0)
Screenshot: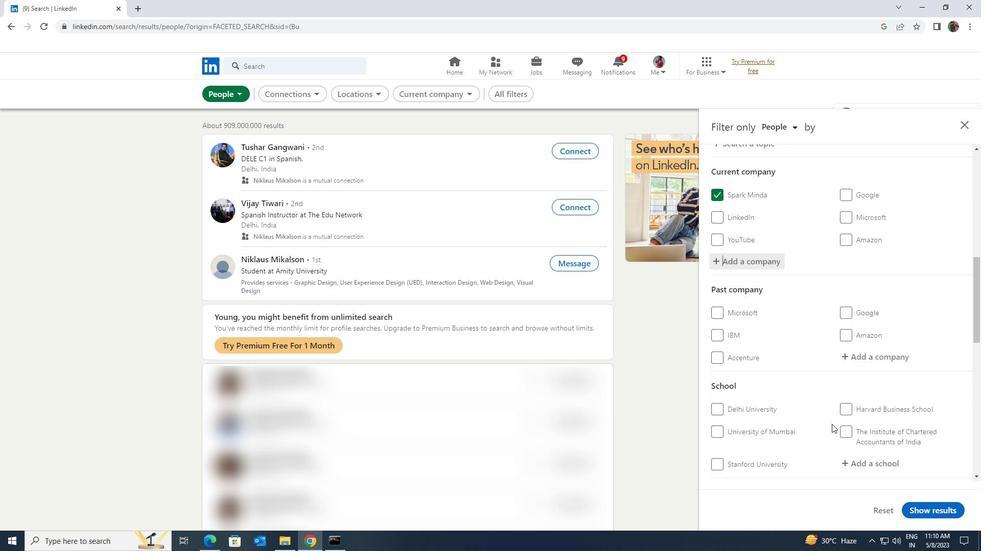 
Action: Mouse moved to (847, 412)
Screenshot: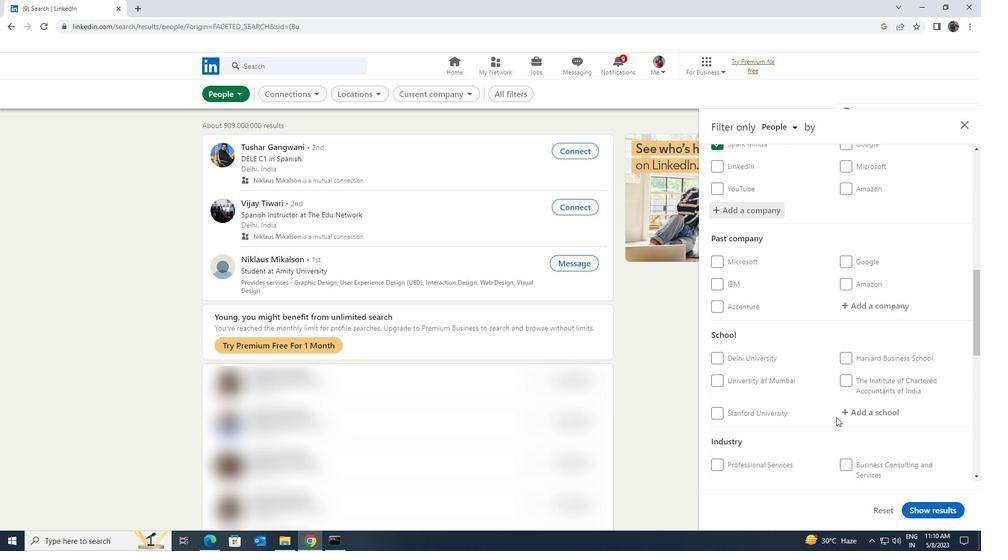 
Action: Mouse pressed left at (847, 412)
Screenshot: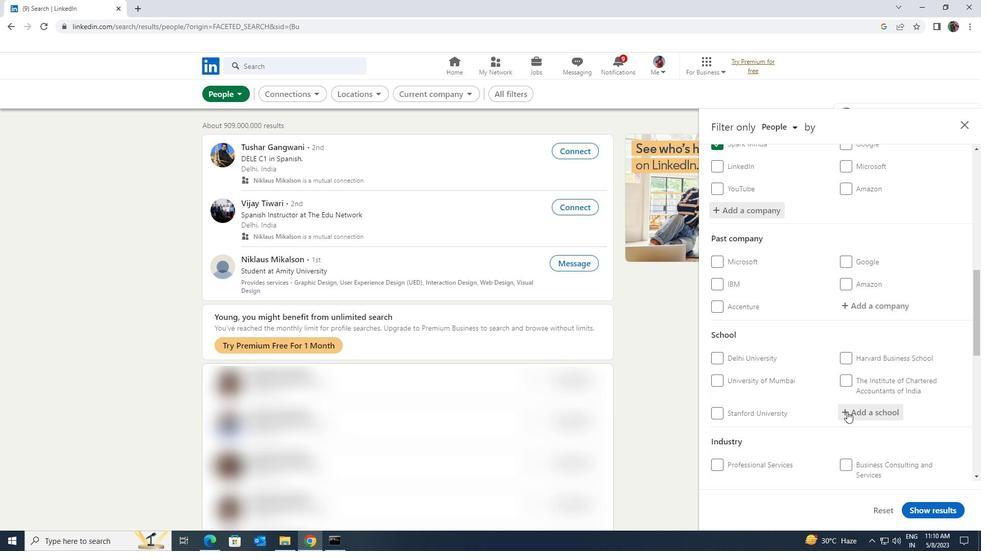 
Action: Key pressed <Key.shift>FRESHERS<Key.space><Key.shift>JOBS<Key.space><Key.shift><Key.shift><Key.shift><Key.shift><Key.shift><Key.shift><Key.shift><Key.shift><Key.shift><Key.shift><Key.shift>BANG
Screenshot: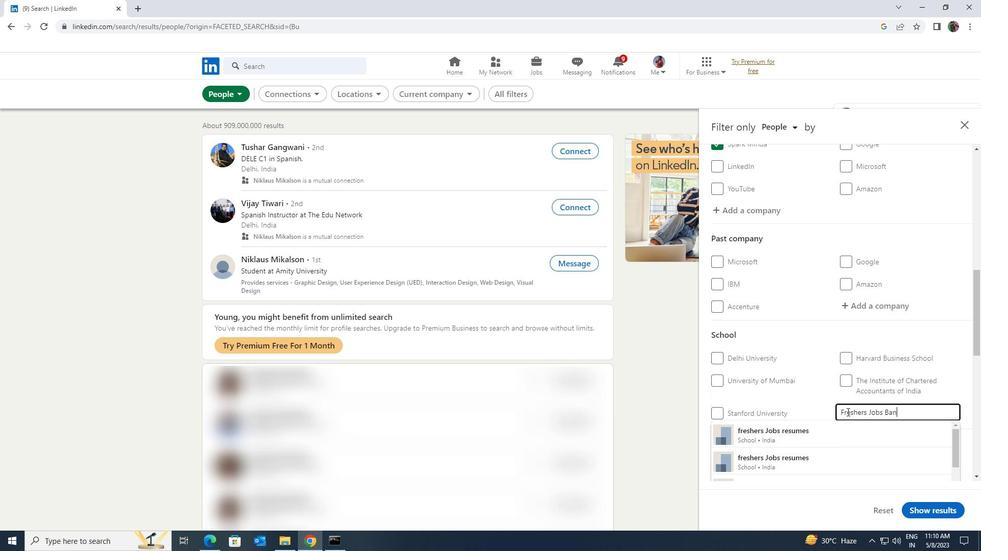 
Action: Mouse moved to (845, 424)
Screenshot: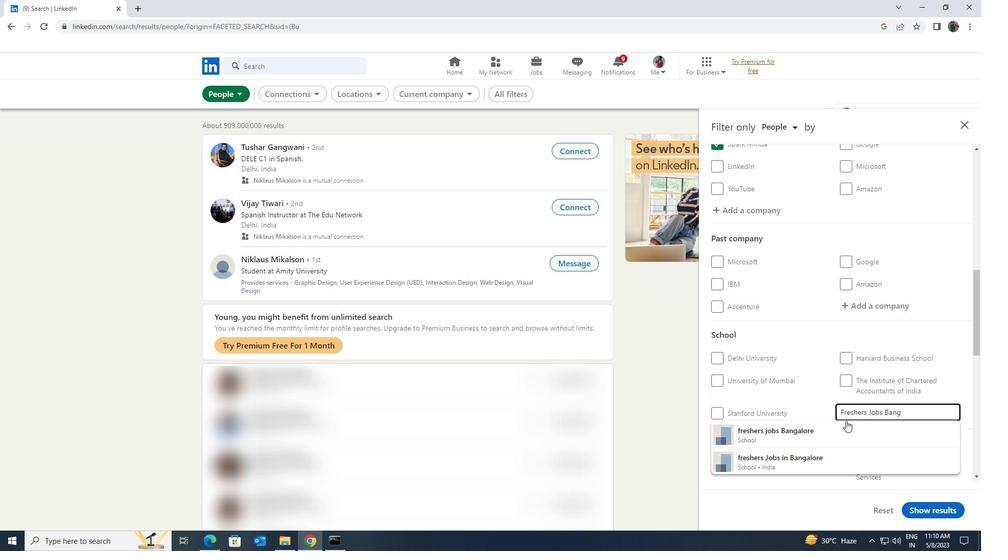 
Action: Mouse pressed left at (845, 424)
Screenshot: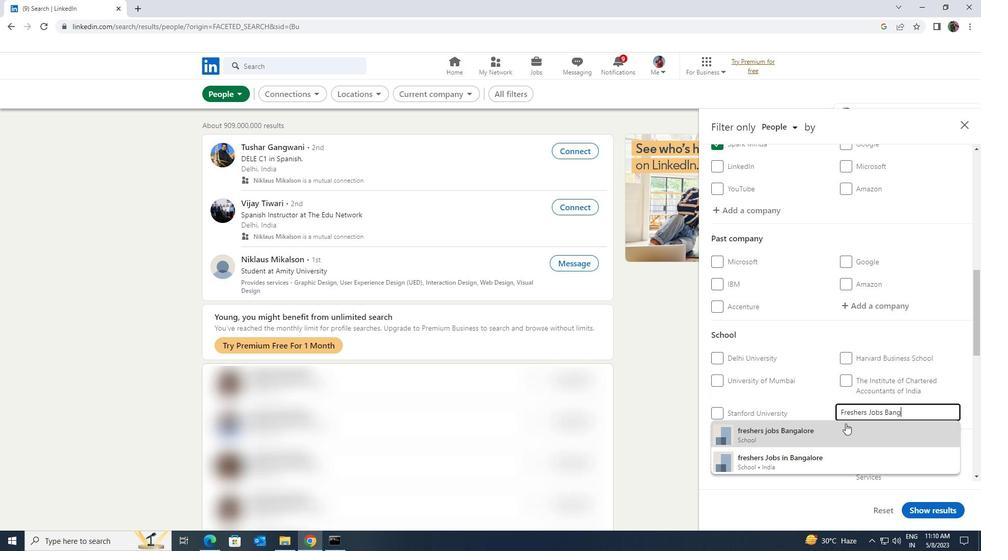 
Action: Mouse moved to (845, 424)
Screenshot: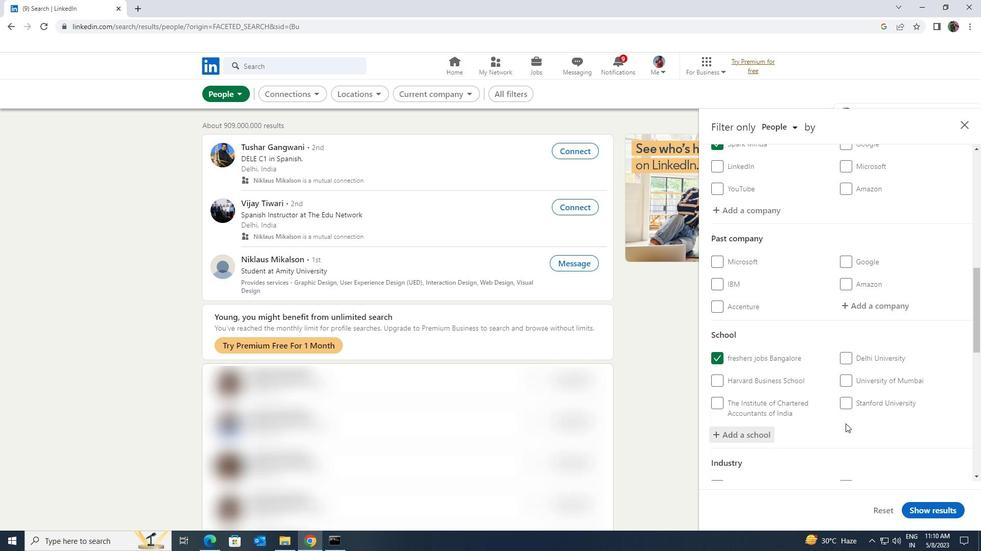
Action: Mouse scrolled (845, 423) with delta (0, 0)
Screenshot: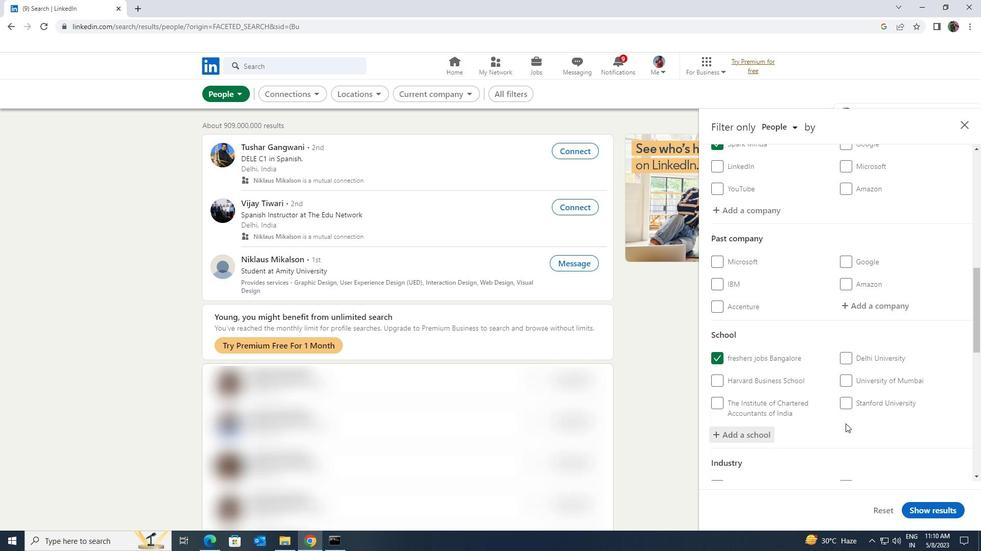 
Action: Mouse moved to (845, 424)
Screenshot: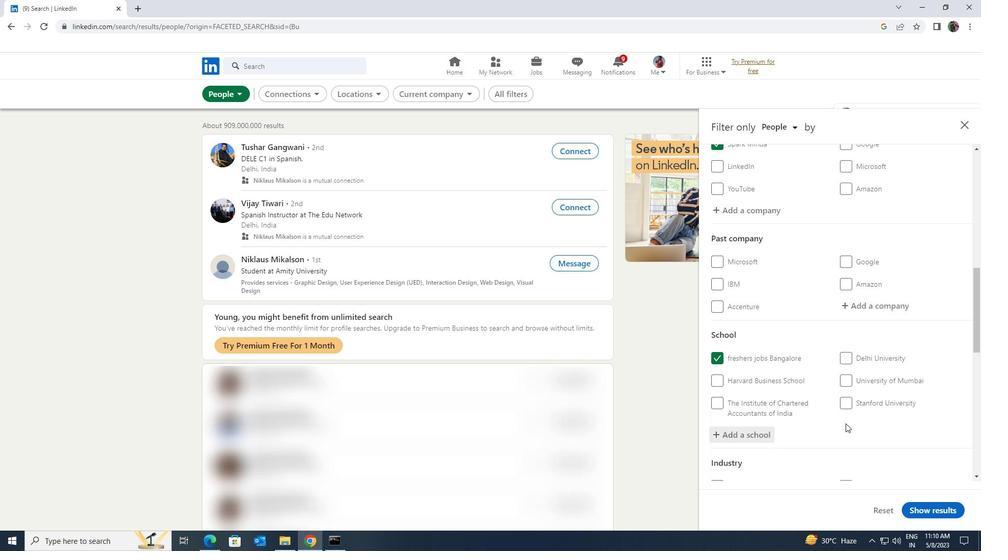 
Action: Mouse scrolled (845, 423) with delta (0, 0)
Screenshot: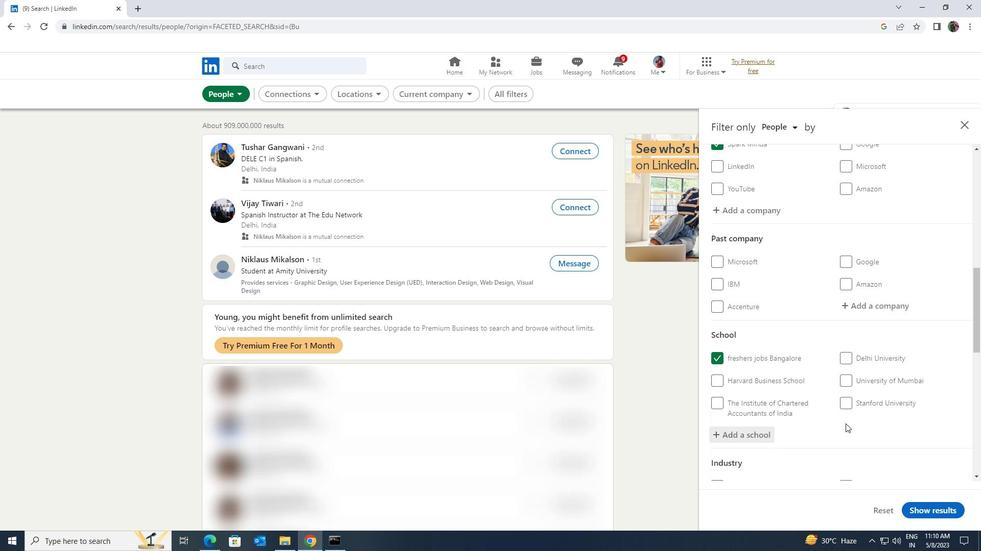
Action: Mouse moved to (845, 424)
Screenshot: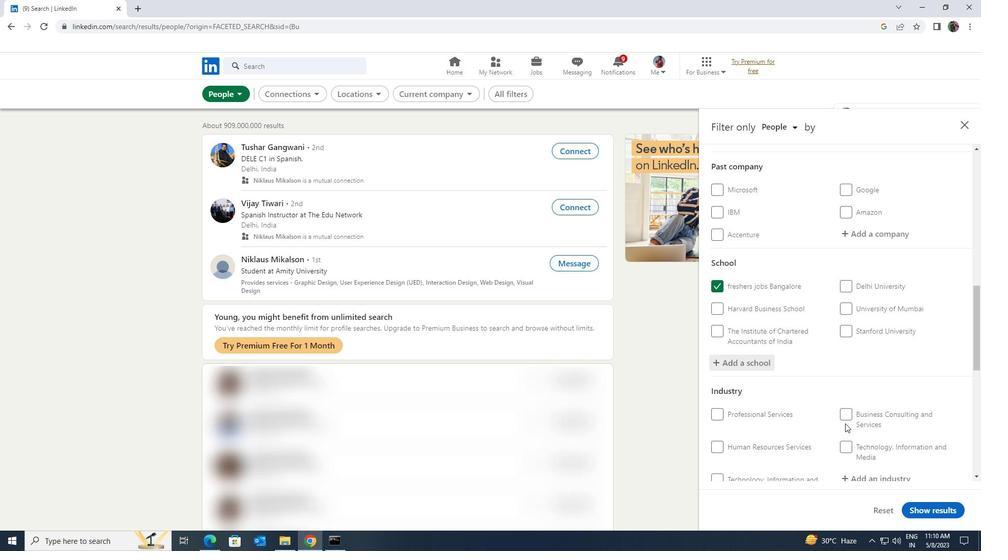 
Action: Mouse scrolled (845, 423) with delta (0, 0)
Screenshot: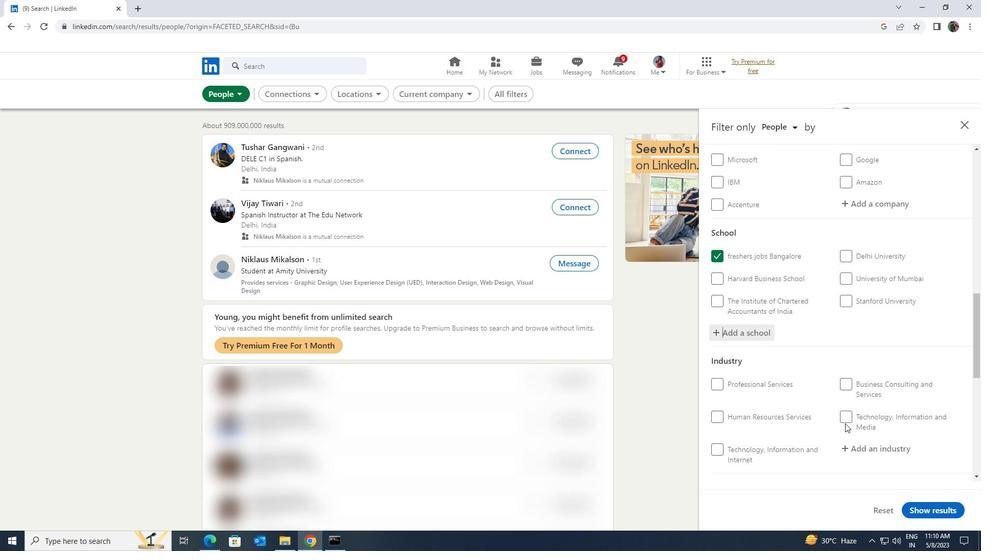 
Action: Mouse moved to (853, 404)
Screenshot: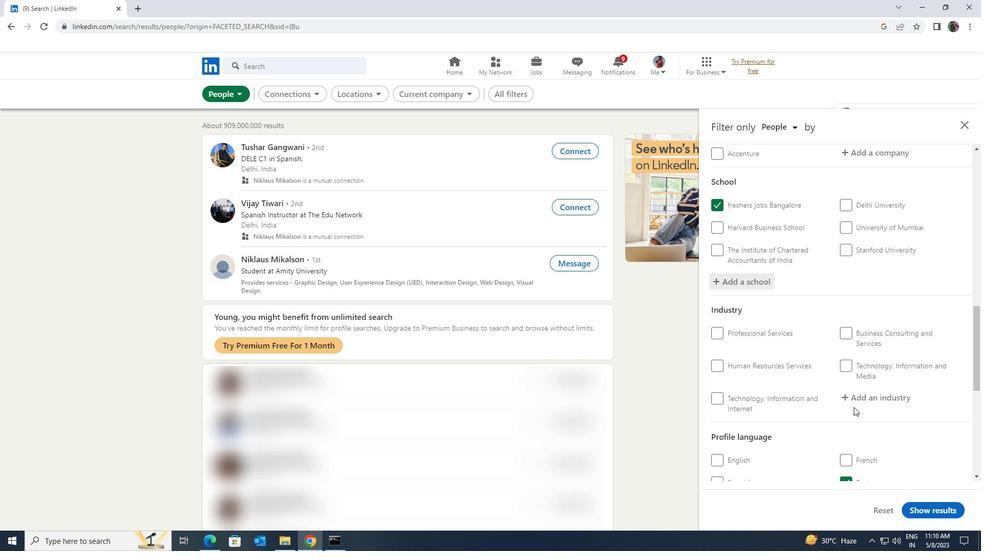 
Action: Mouse pressed left at (853, 404)
Screenshot: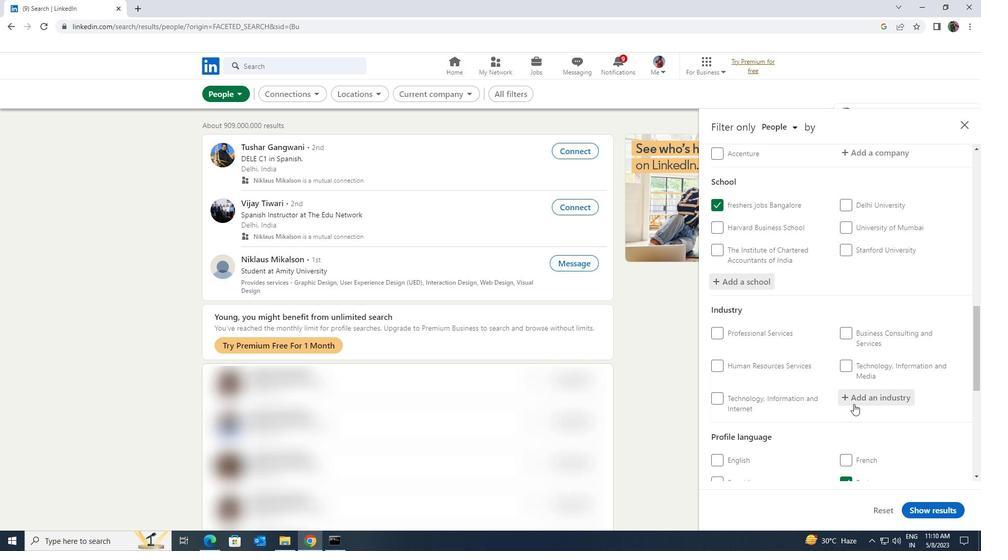 
Action: Key pressed <Key.shift><Key.shift>PROFESIONAL<Key.space><Key.shift>ORGABI<Key.backspace><Key.backspace>NIZATION
Screenshot: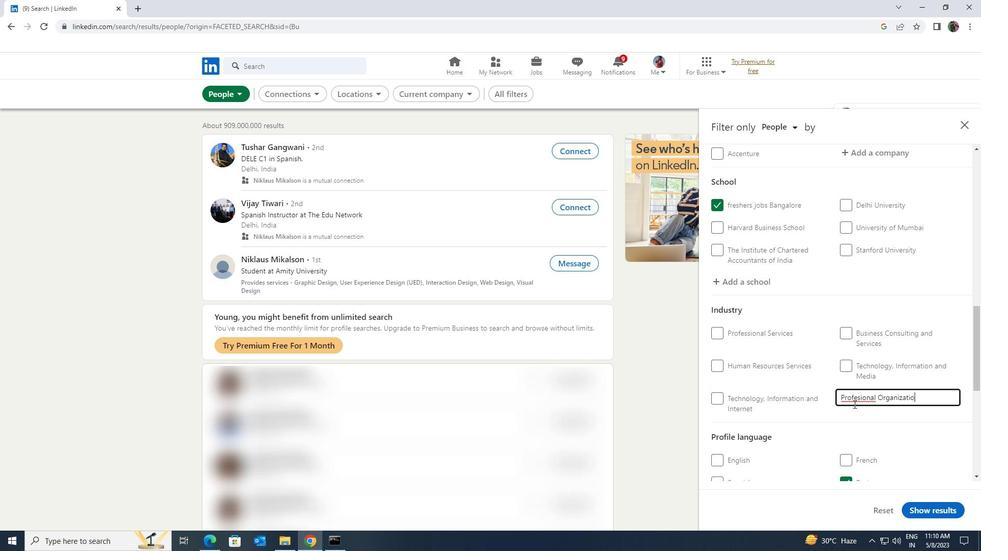 
Action: Mouse scrolled (853, 404) with delta (0, 0)
Screenshot: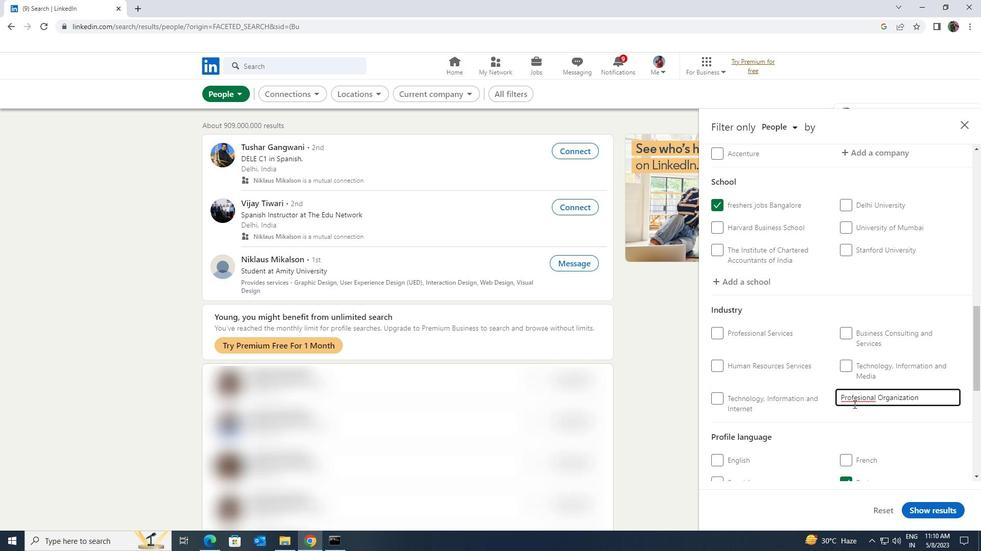 
Action: Mouse scrolled (853, 404) with delta (0, 0)
Screenshot: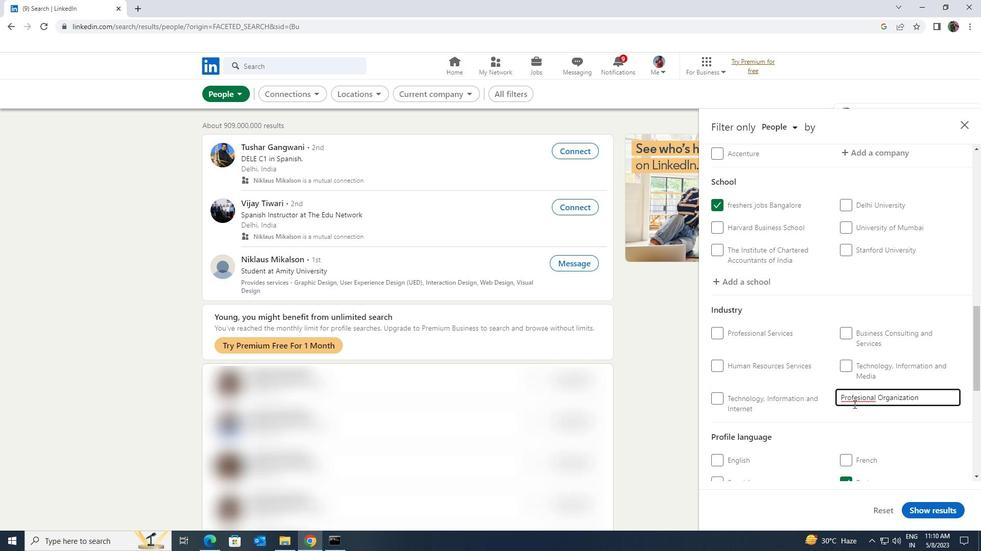 
Action: Mouse scrolled (853, 404) with delta (0, 0)
Screenshot: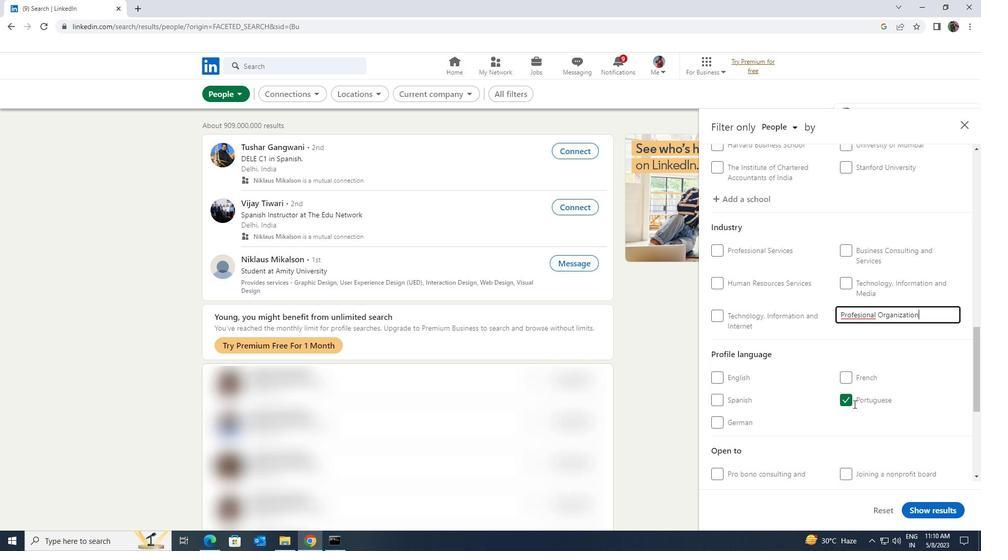 
Action: Mouse scrolled (853, 404) with delta (0, 0)
Screenshot: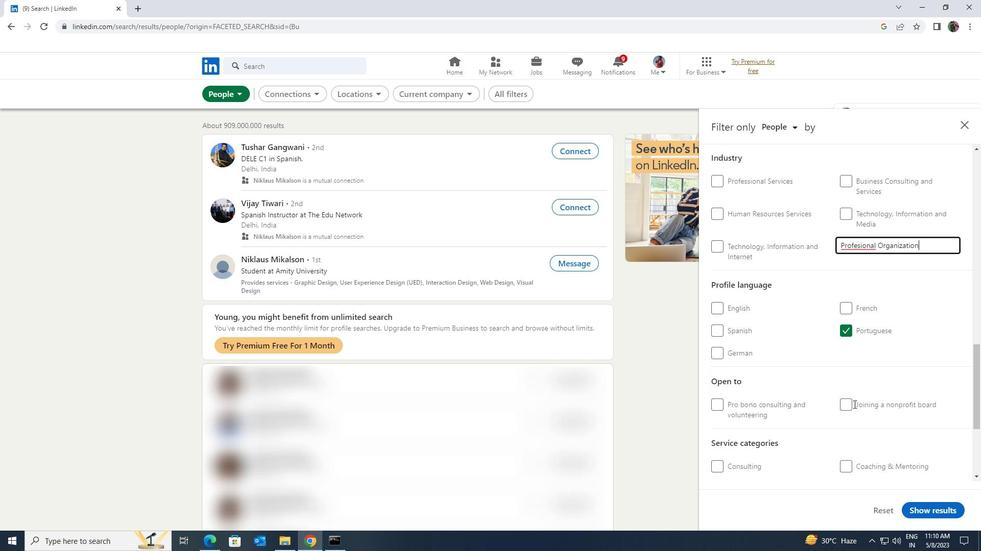 
Action: Mouse scrolled (853, 404) with delta (0, 0)
Screenshot: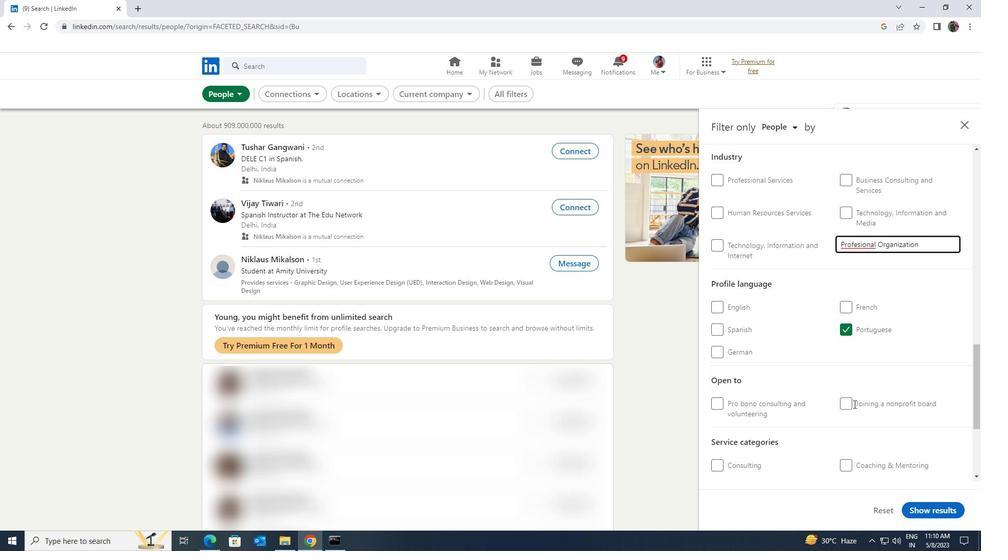 
Action: Mouse moved to (852, 407)
Screenshot: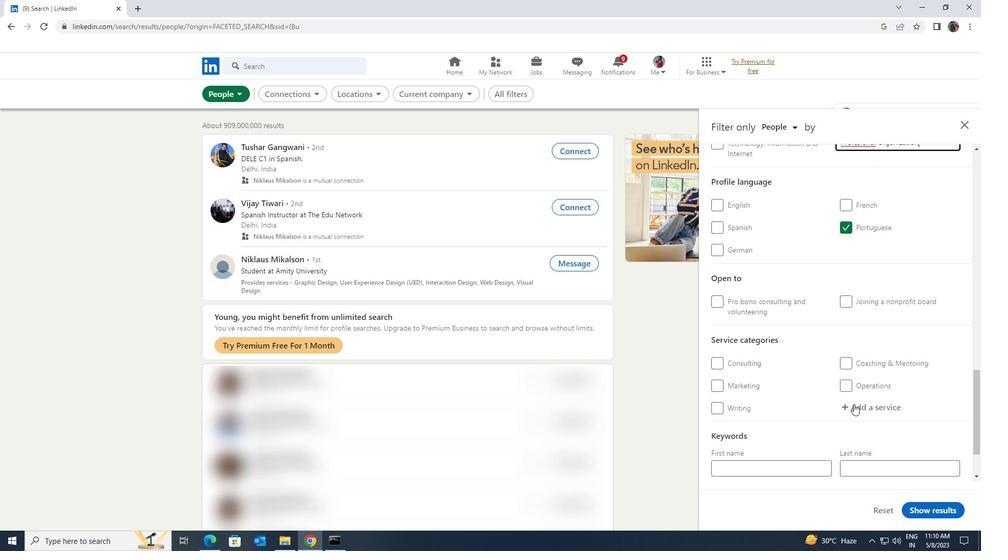 
Action: Mouse pressed left at (852, 407)
Screenshot: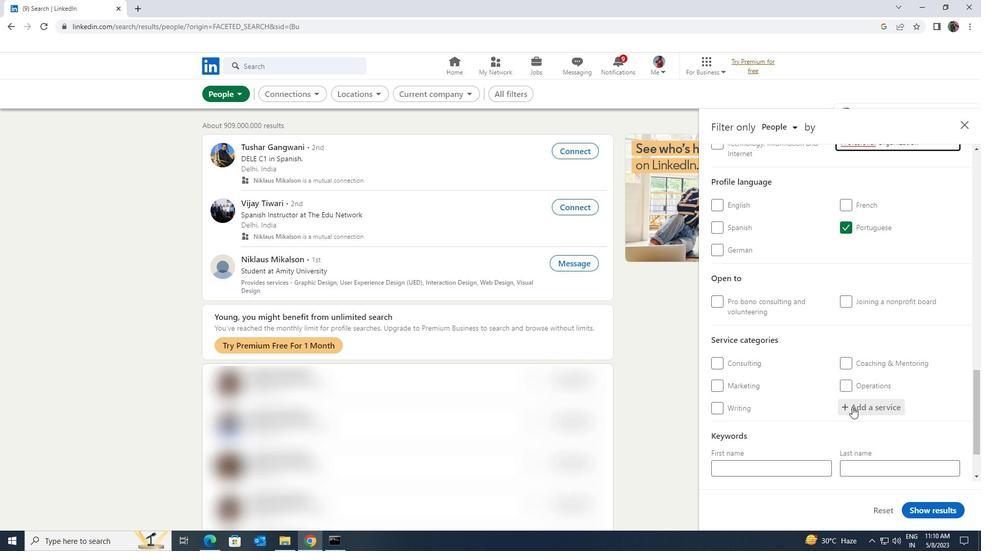 
Action: Mouse moved to (853, 408)
Screenshot: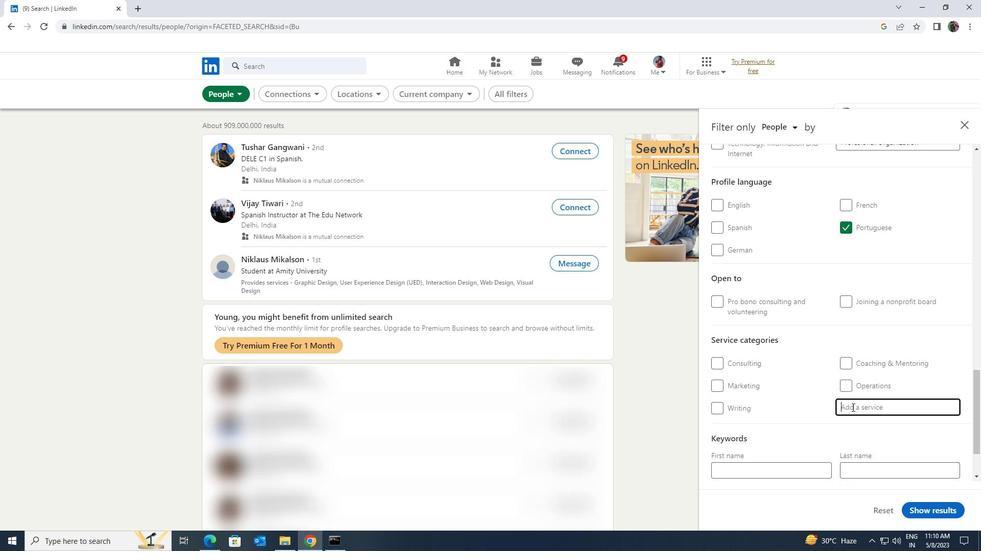
Action: Key pressed <Key.shift><Key.shift>PROGRAM
Screenshot: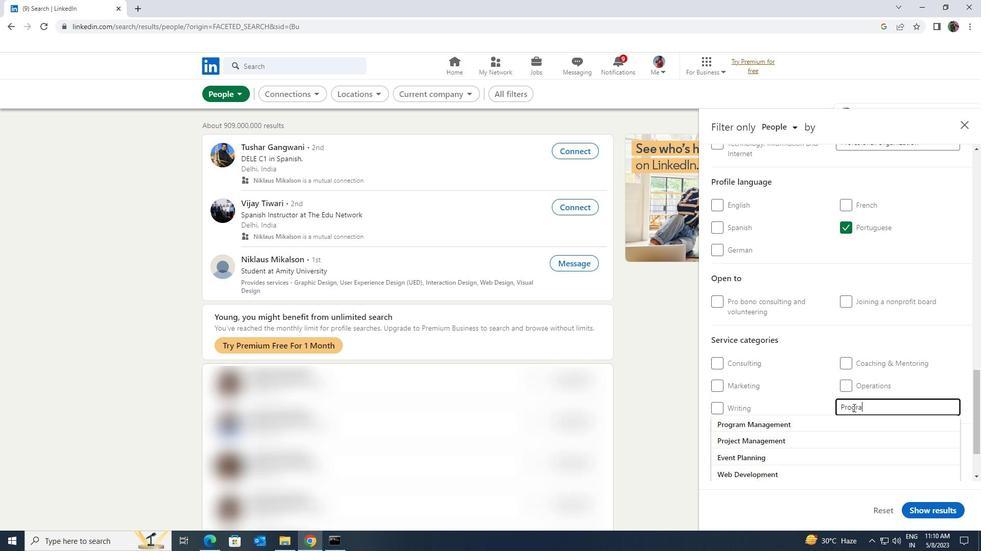 
Action: Mouse moved to (866, 422)
Screenshot: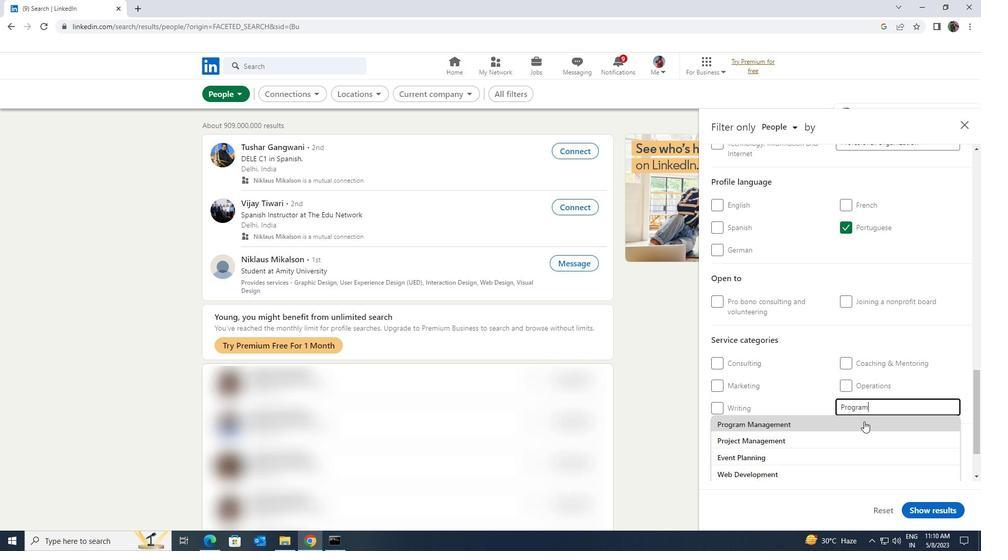 
Action: Mouse pressed left at (866, 422)
Screenshot: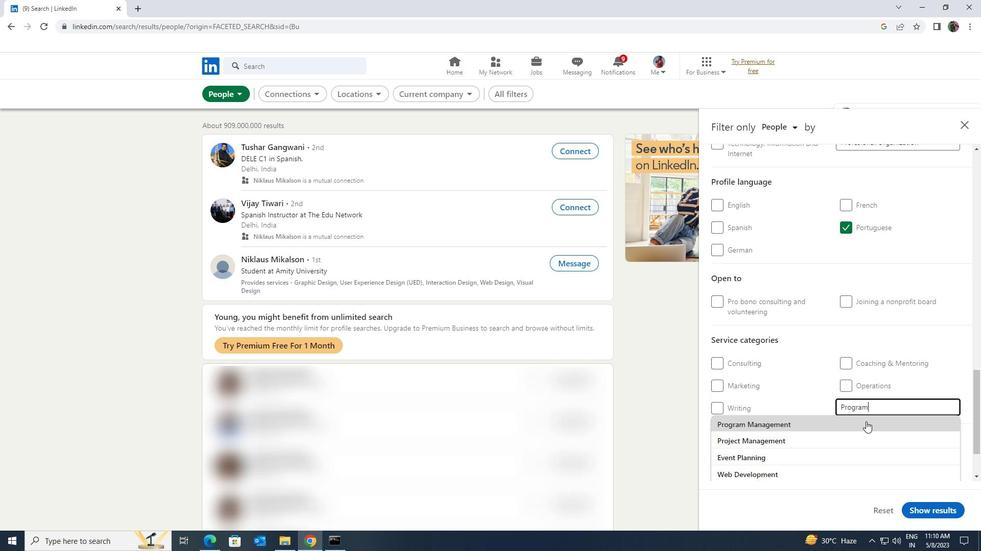 
Action: Mouse moved to (866, 401)
Screenshot: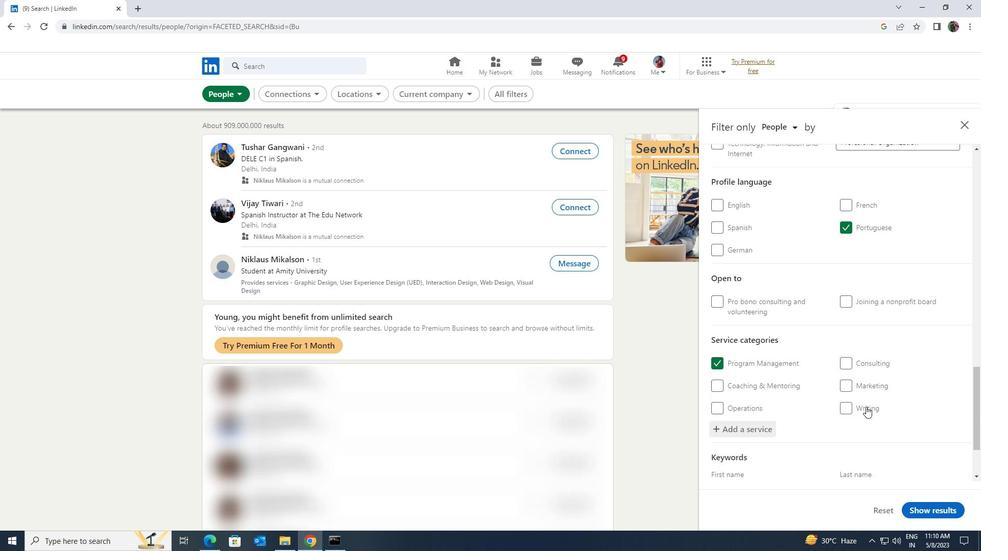 
Action: Mouse scrolled (866, 401) with delta (0, 0)
Screenshot: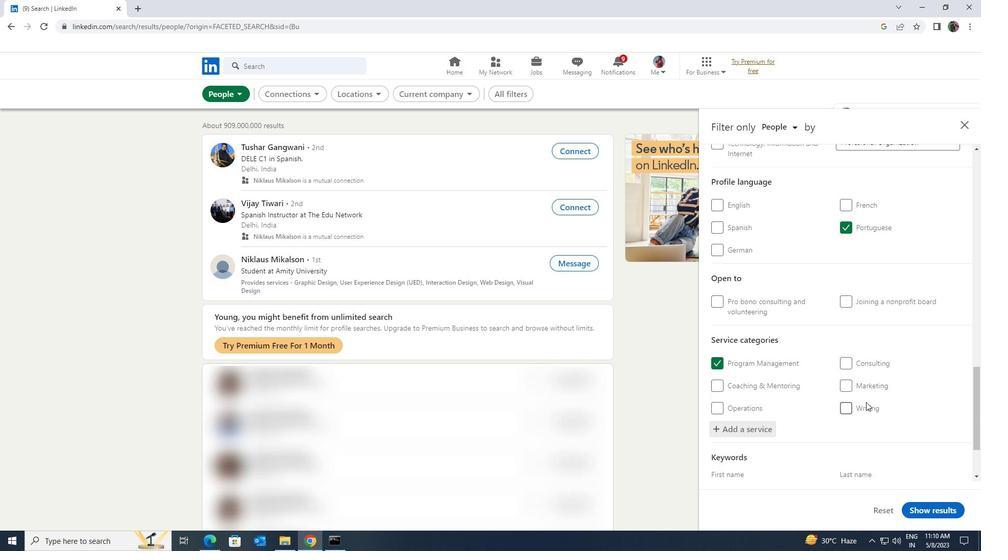 
Action: Mouse scrolled (866, 401) with delta (0, 0)
Screenshot: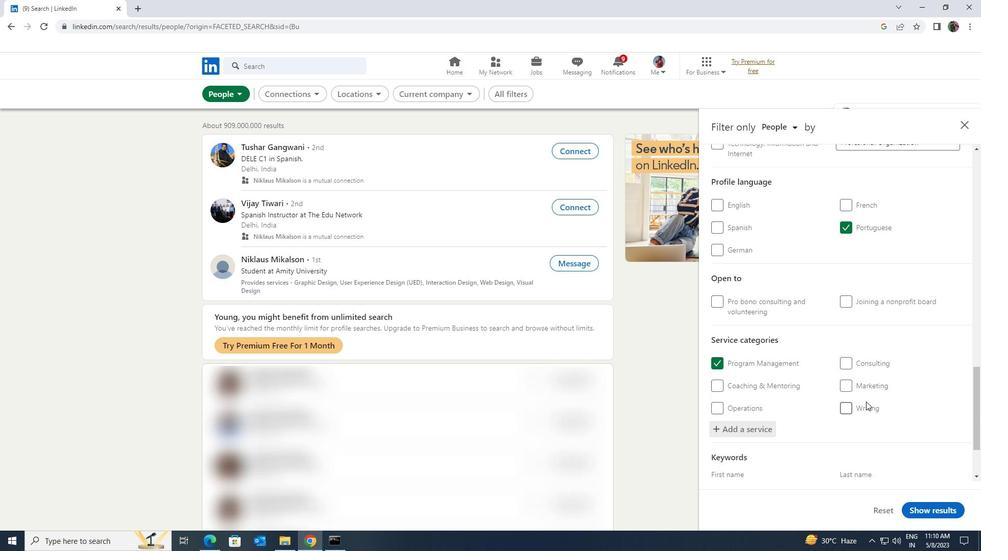 
Action: Mouse scrolled (866, 401) with delta (0, 0)
Screenshot: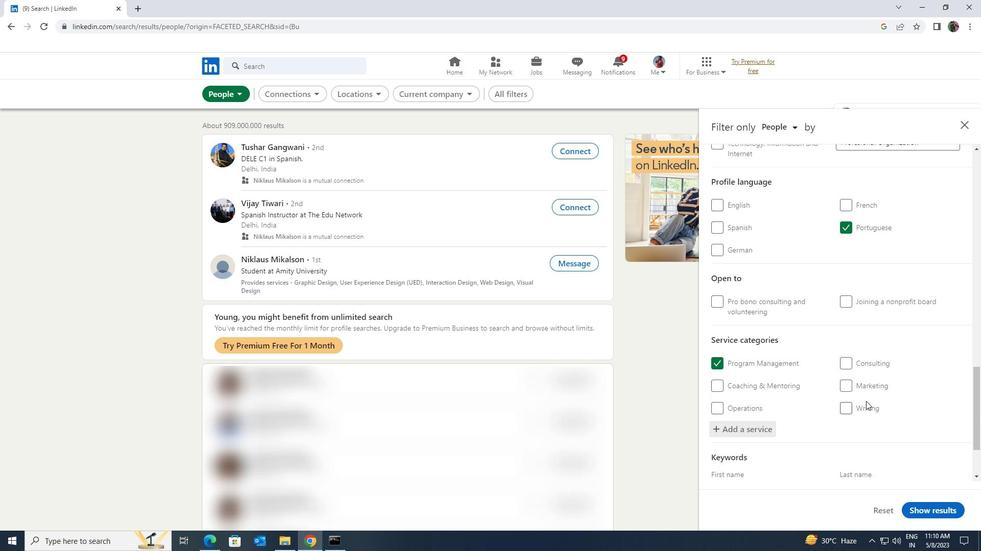 
Action: Mouse moved to (866, 401)
Screenshot: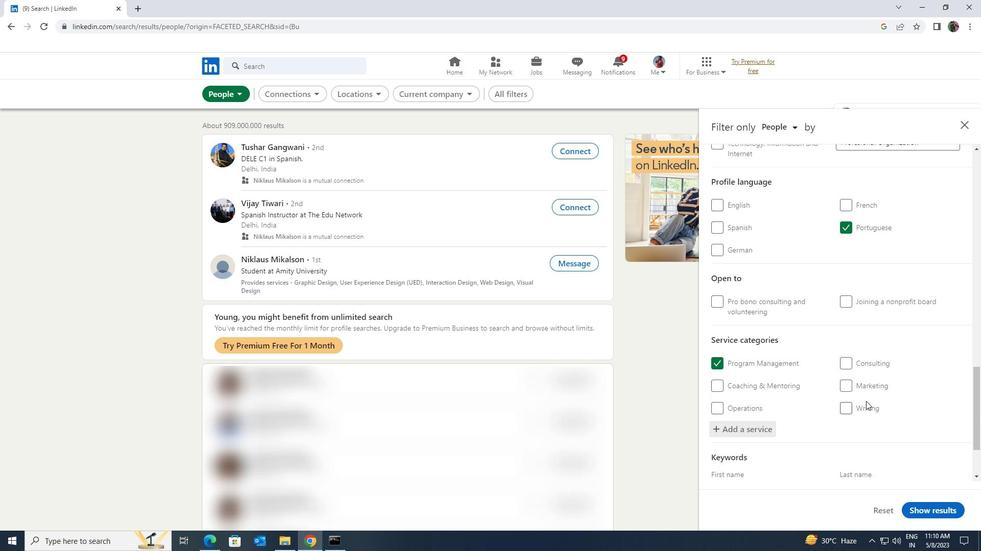 
Action: Mouse scrolled (866, 400) with delta (0, 0)
Screenshot: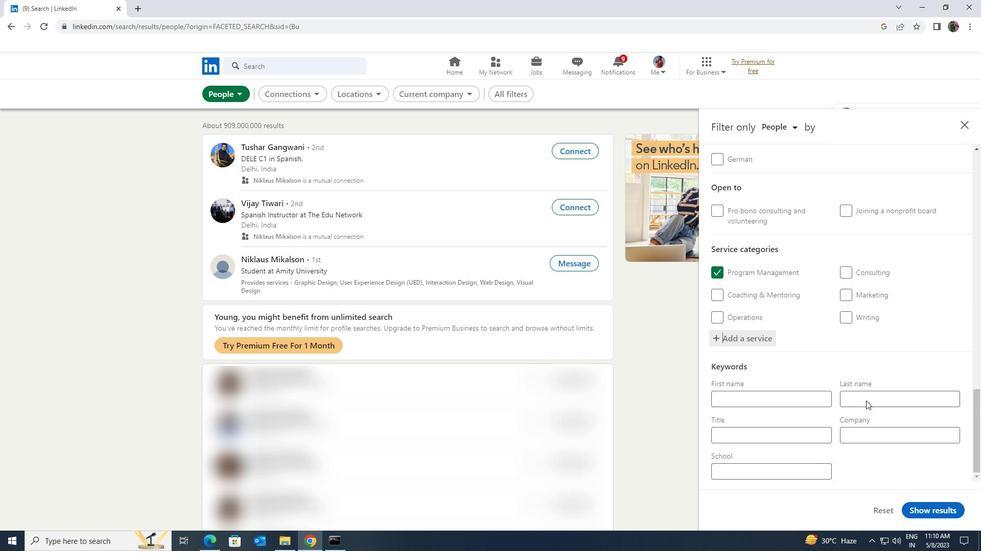 
Action: Mouse moved to (820, 435)
Screenshot: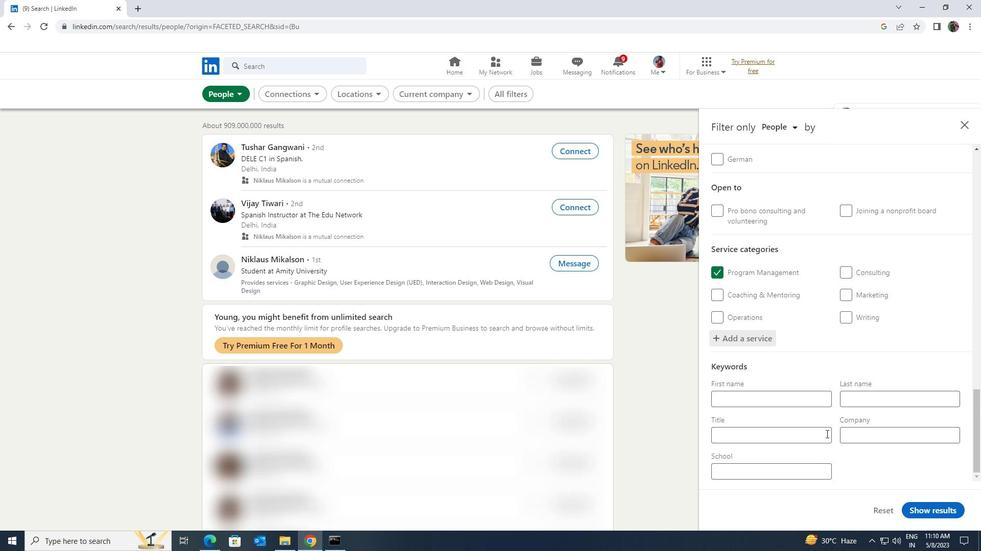 
Action: Mouse pressed left at (820, 435)
Screenshot: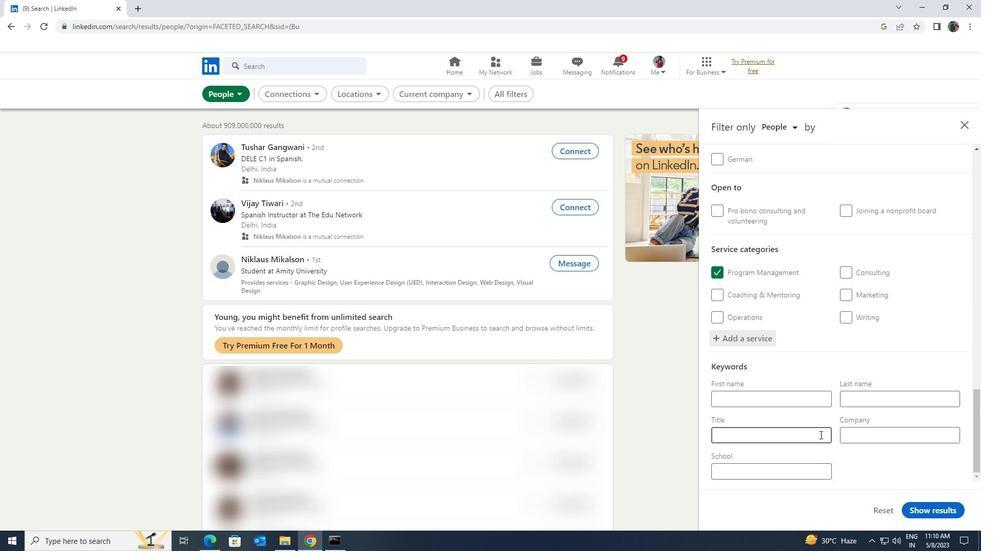 
Action: Key pressed <Key.shift><Key.shift><Key.shift><Key.shift><Key.shift><Key.shift><Key.shift><Key.shift>SEO<Key.space>MANAGER
Screenshot: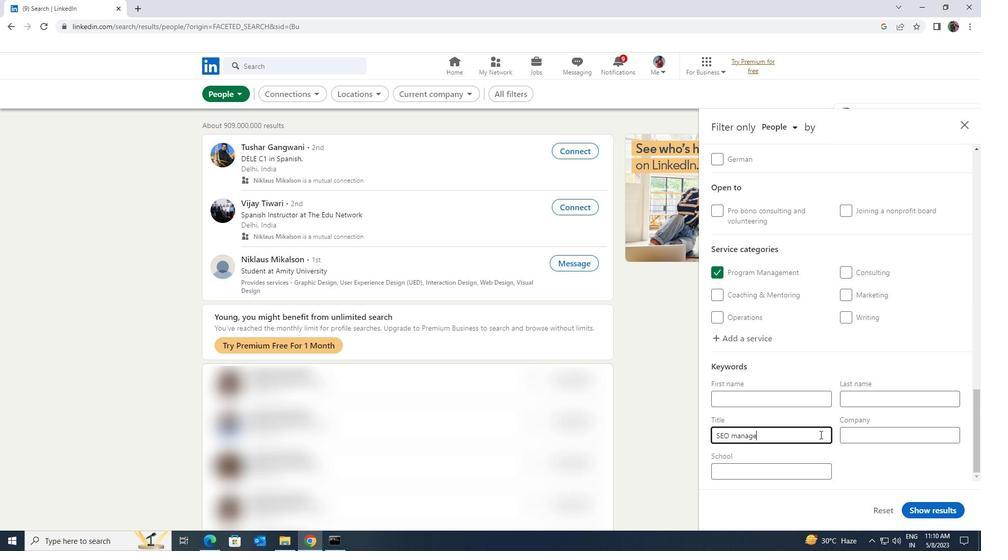 
Action: Mouse moved to (913, 507)
Screenshot: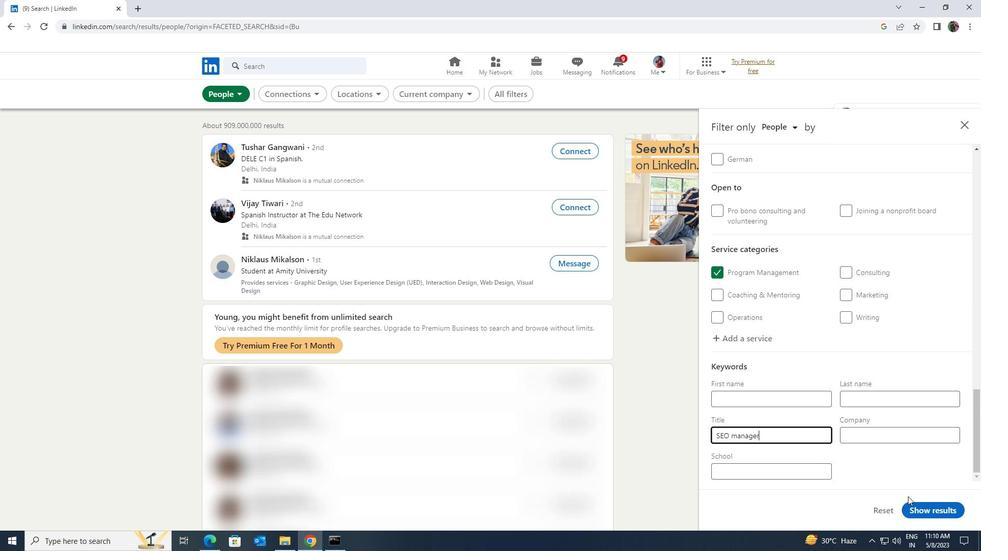 
Action: Mouse pressed left at (913, 507)
Screenshot: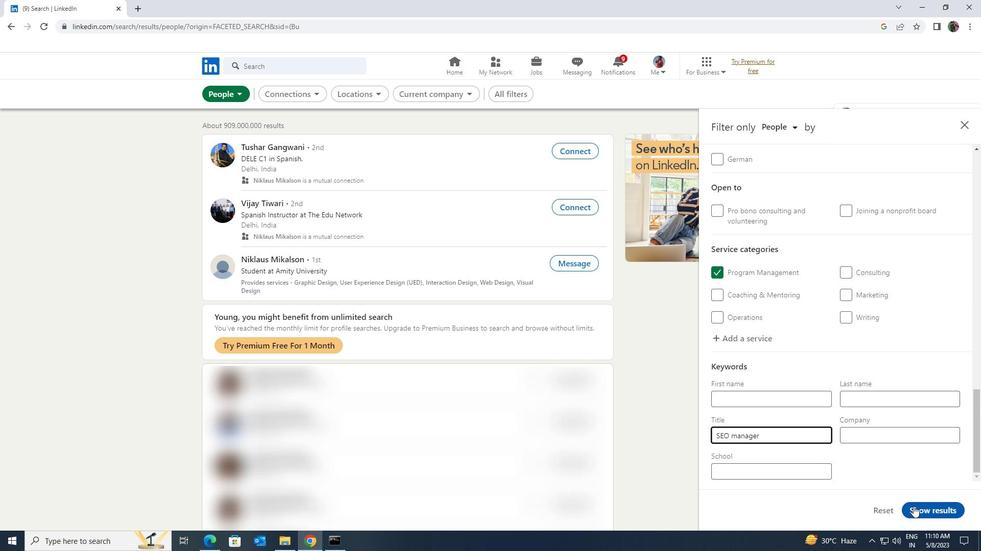 
